 Task: Remove all "the complete" item "from checklist" "backlog".
Action: Mouse moved to (1079, 106)
Screenshot: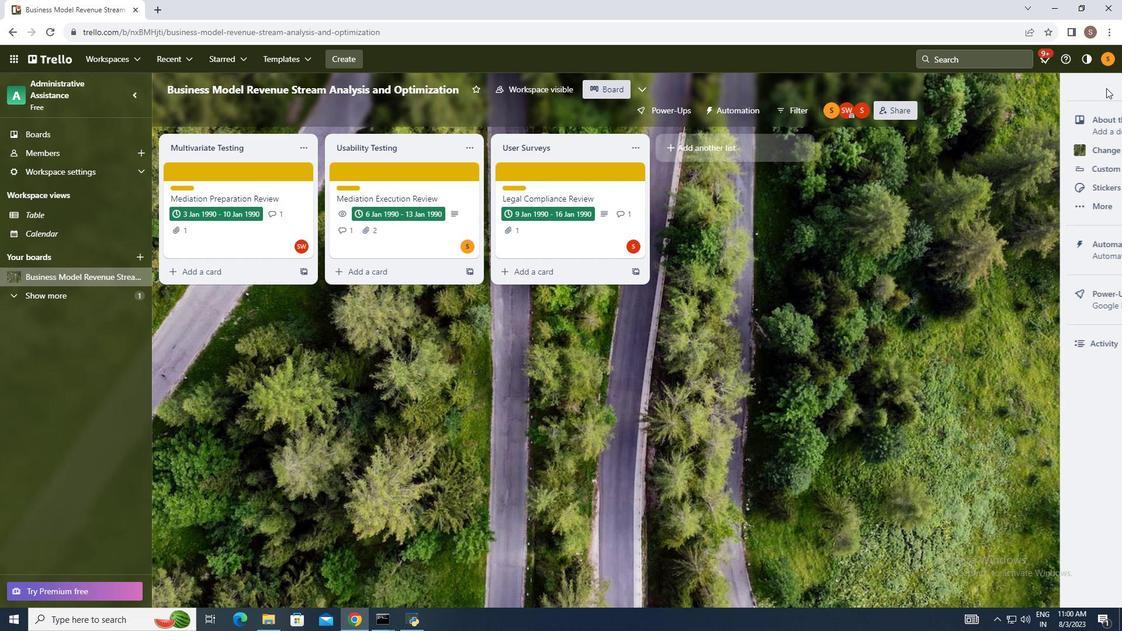 
Action: Mouse pressed left at (1079, 106)
Screenshot: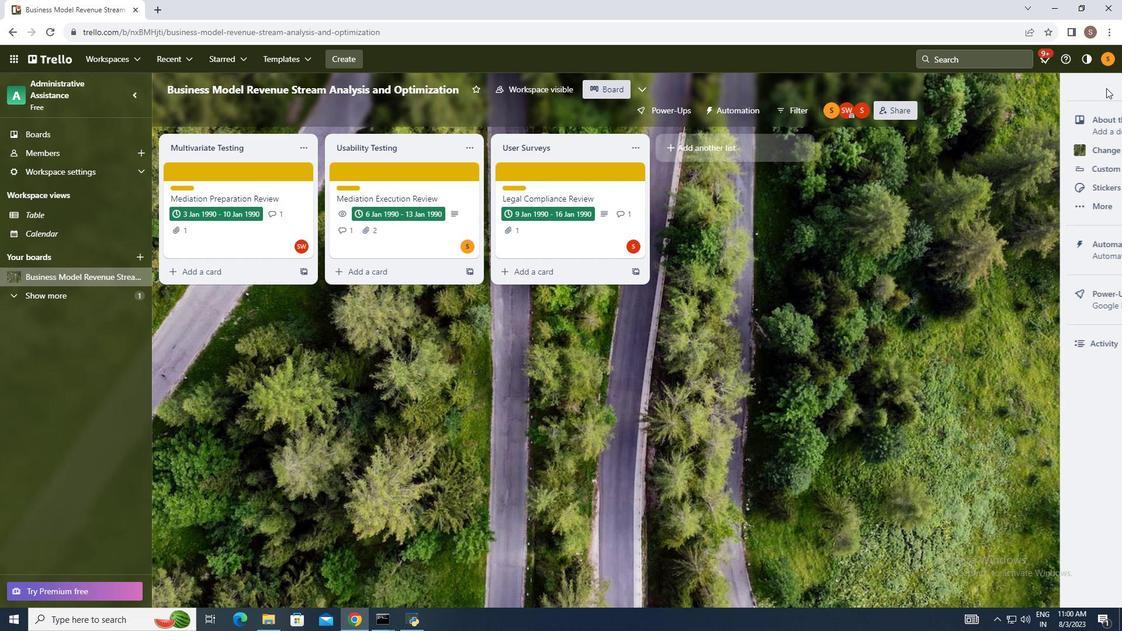 
Action: Mouse moved to (979, 253)
Screenshot: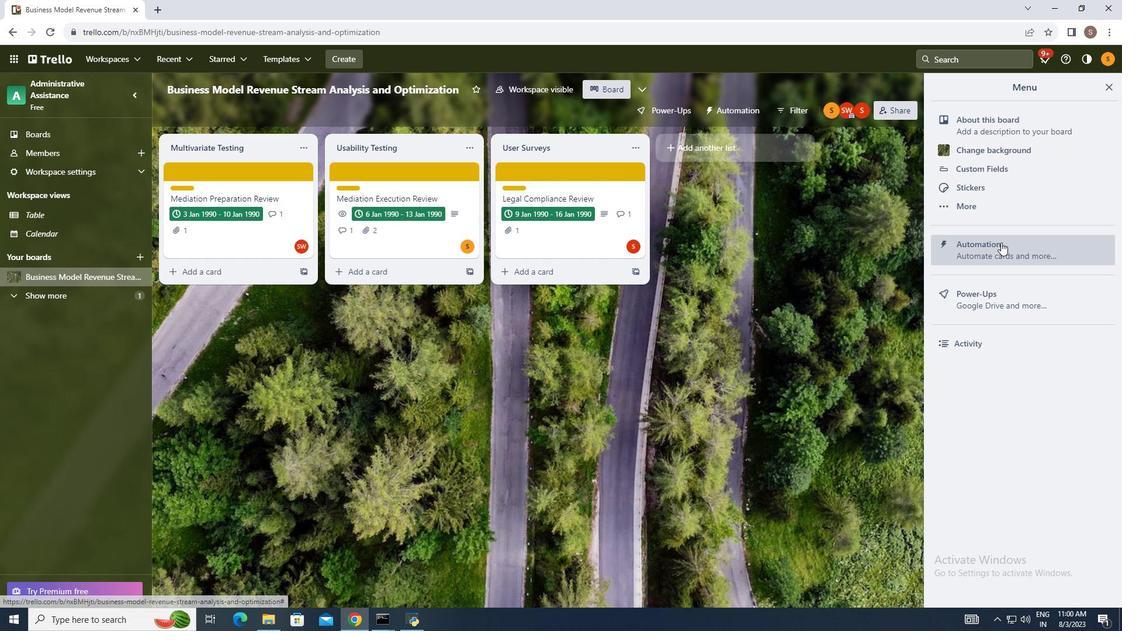 
Action: Mouse pressed left at (979, 253)
Screenshot: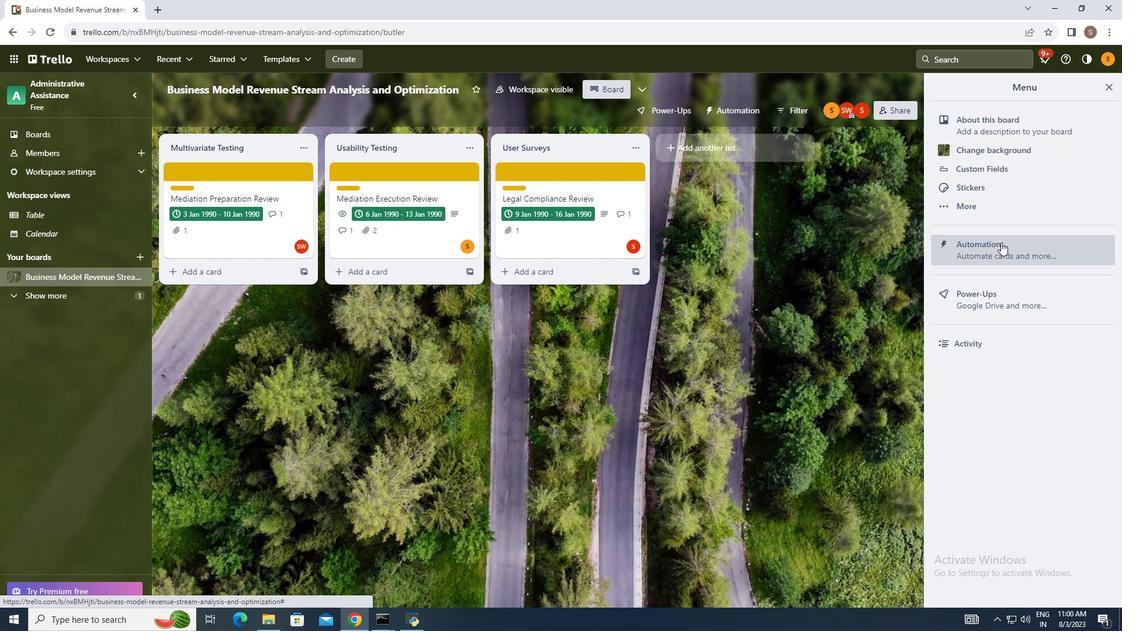 
Action: Mouse moved to (211, 314)
Screenshot: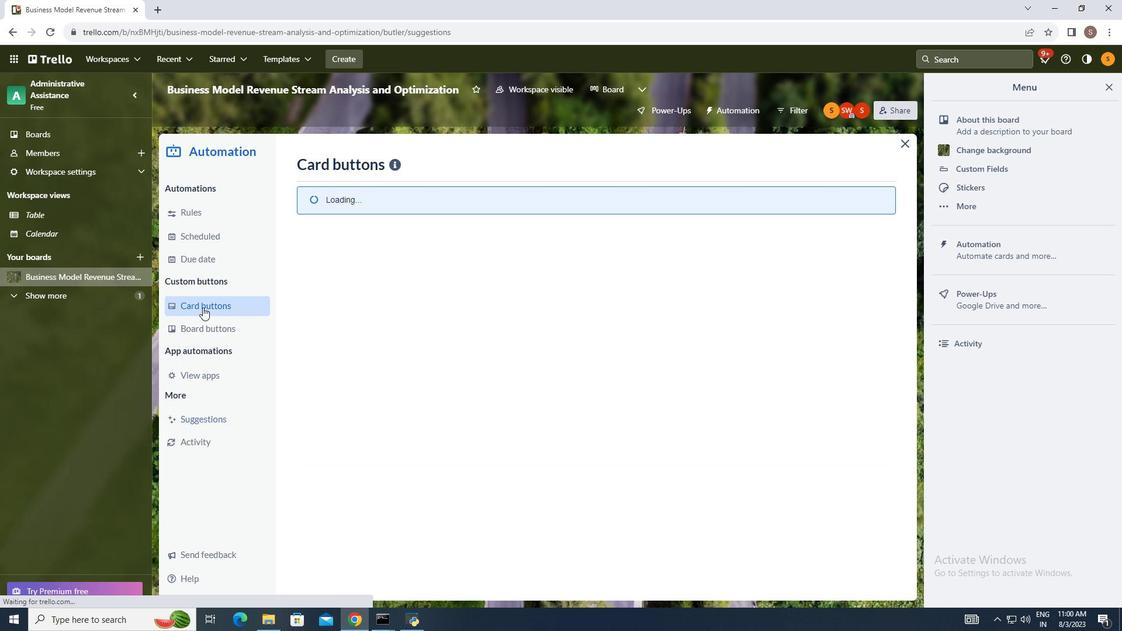 
Action: Mouse pressed left at (211, 314)
Screenshot: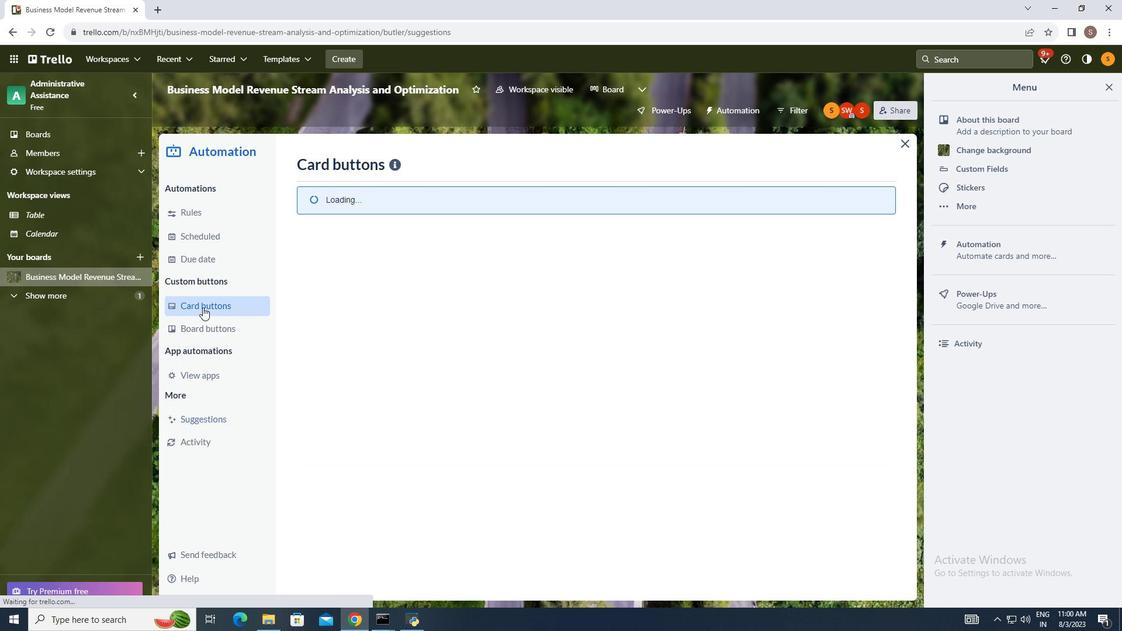 
Action: Mouse moved to (825, 180)
Screenshot: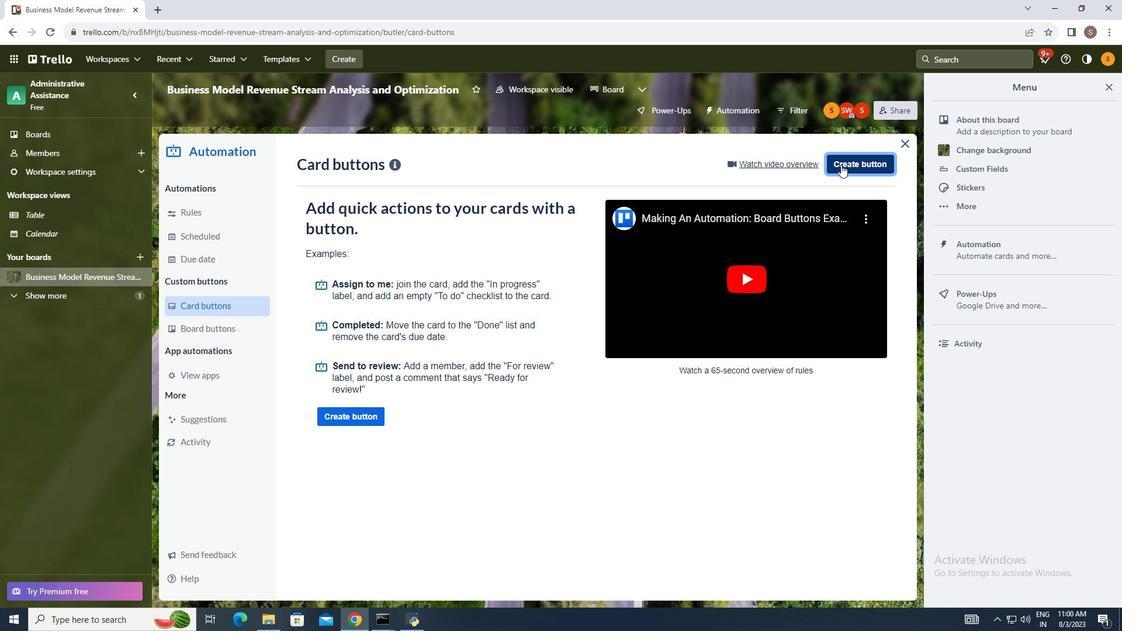 
Action: Mouse pressed left at (825, 180)
Screenshot: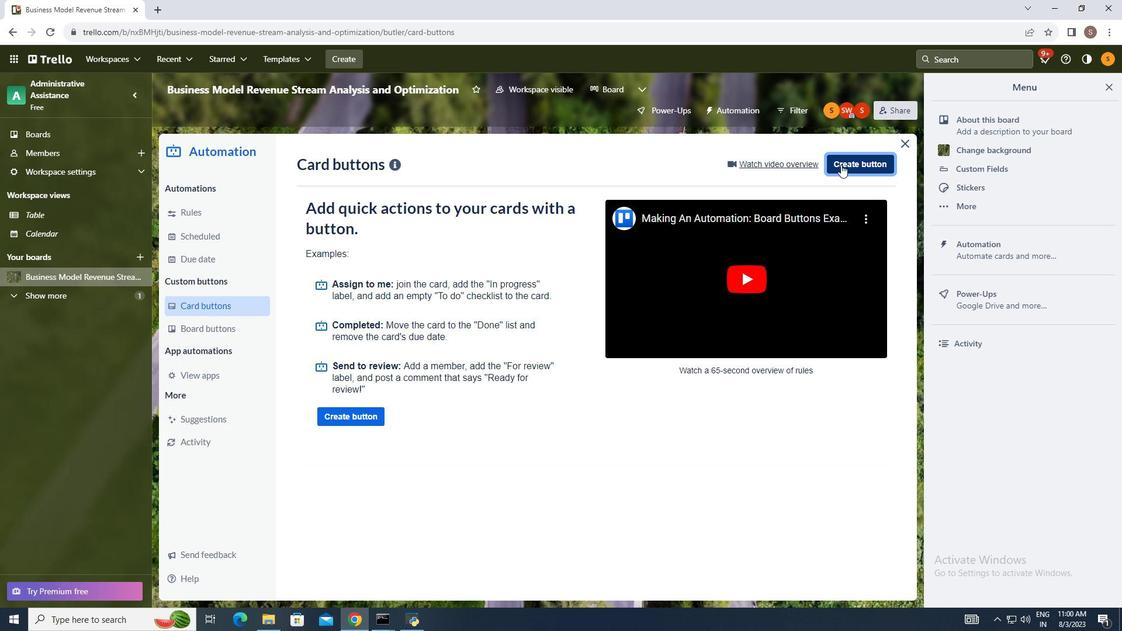 
Action: Mouse moved to (522, 329)
Screenshot: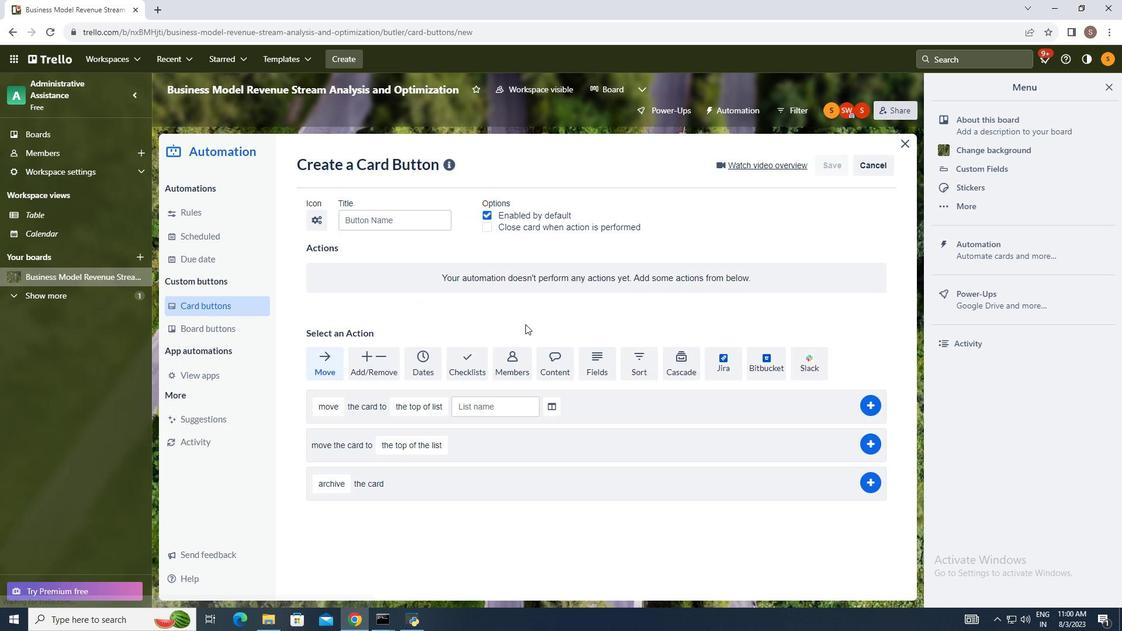 
Action: Mouse pressed left at (522, 329)
Screenshot: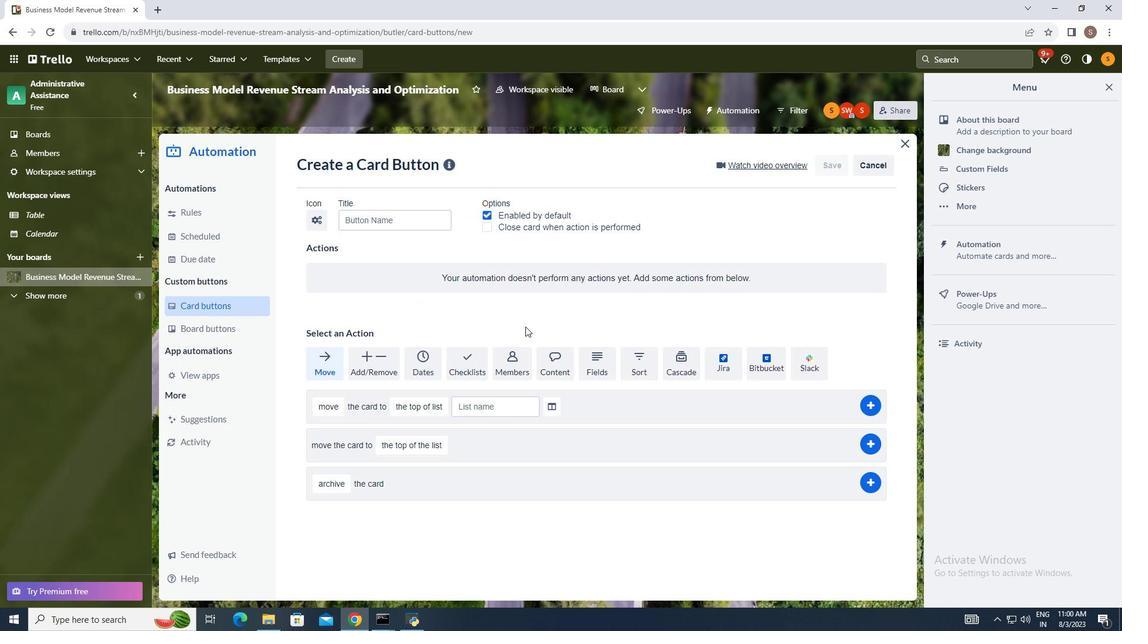 
Action: Mouse moved to (475, 368)
Screenshot: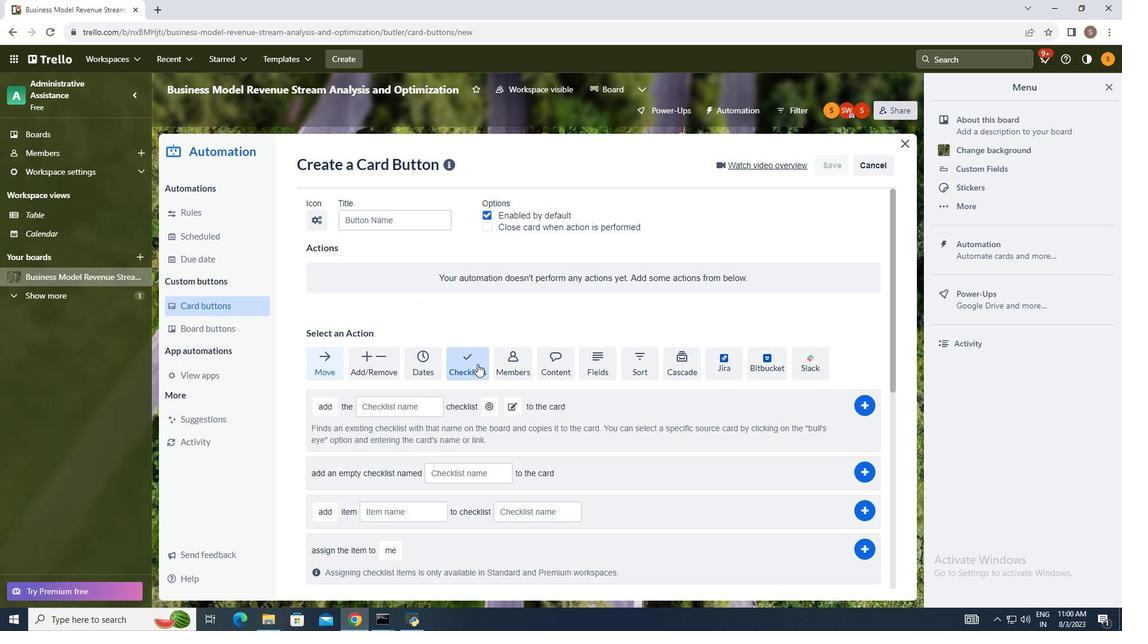 
Action: Mouse pressed left at (475, 368)
Screenshot: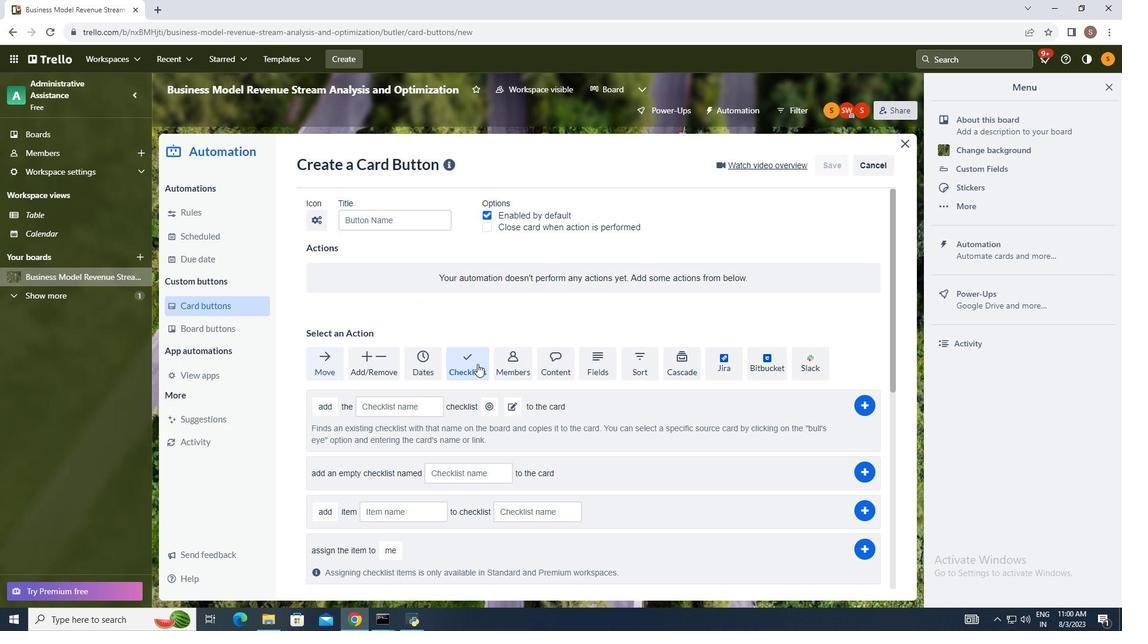 
Action: Mouse moved to (641, 446)
Screenshot: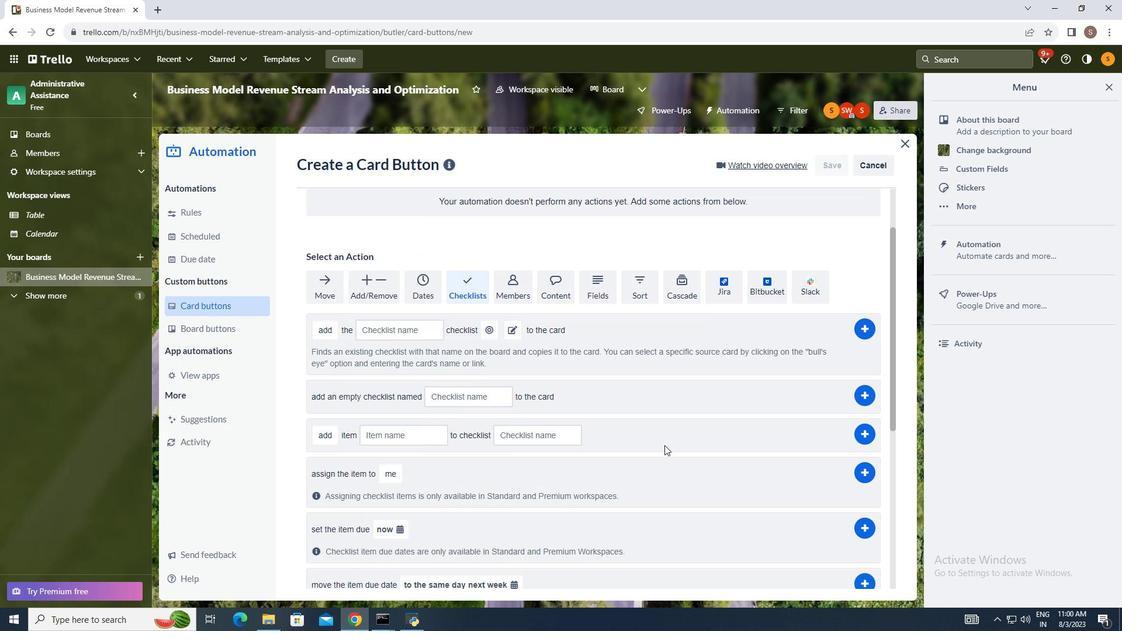 
Action: Mouse scrolled (641, 446) with delta (0, 0)
Screenshot: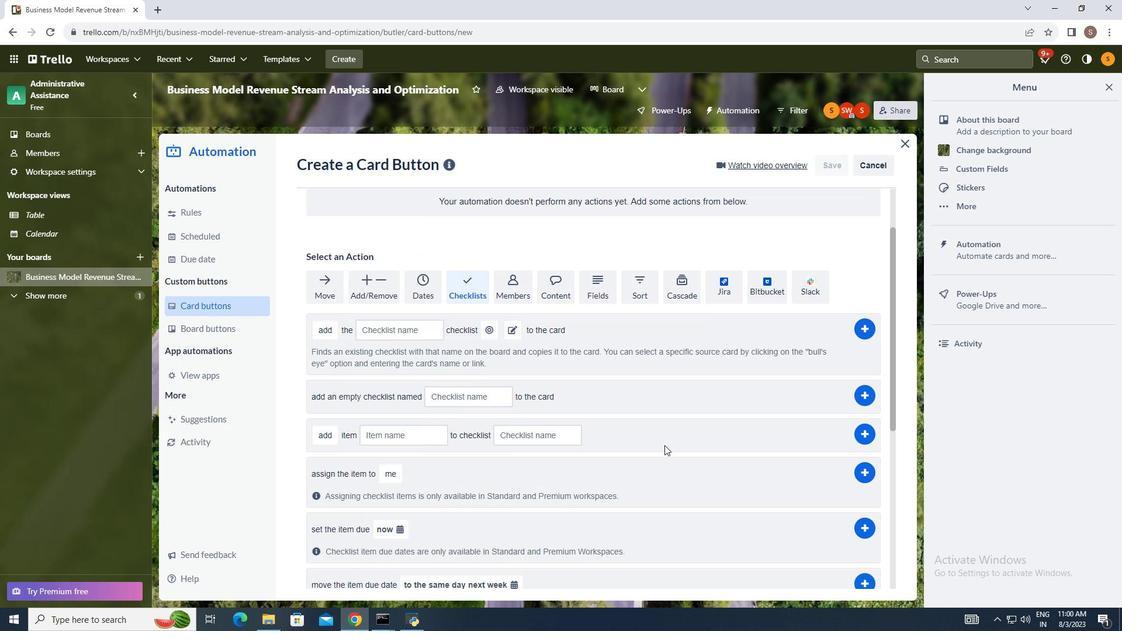 
Action: Mouse moved to (656, 444)
Screenshot: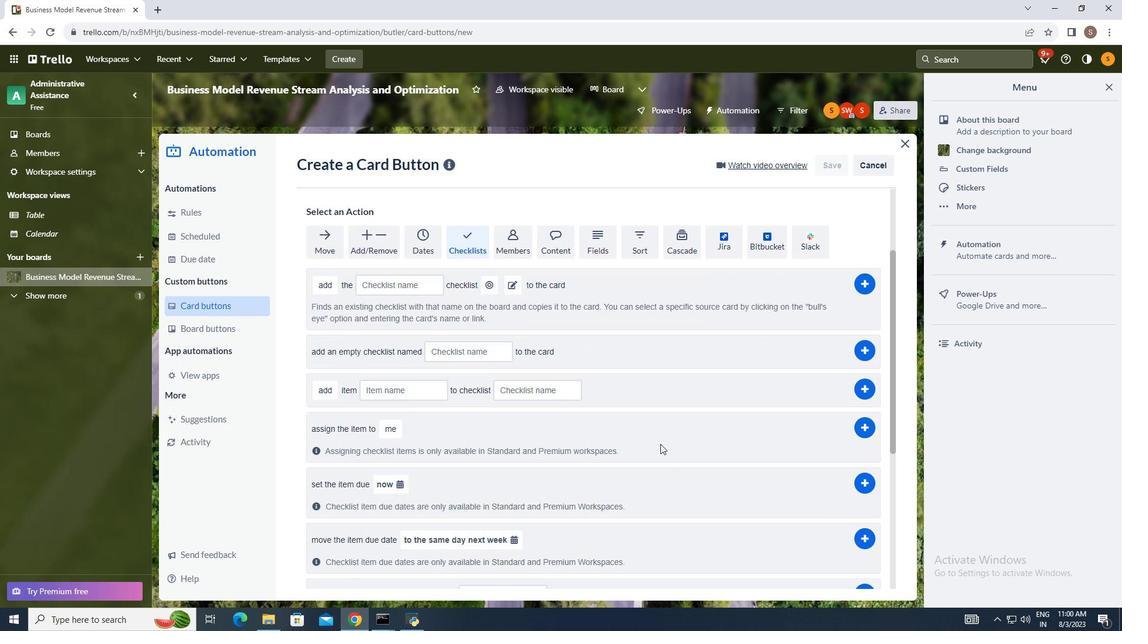 
Action: Mouse scrolled (656, 443) with delta (0, 0)
Screenshot: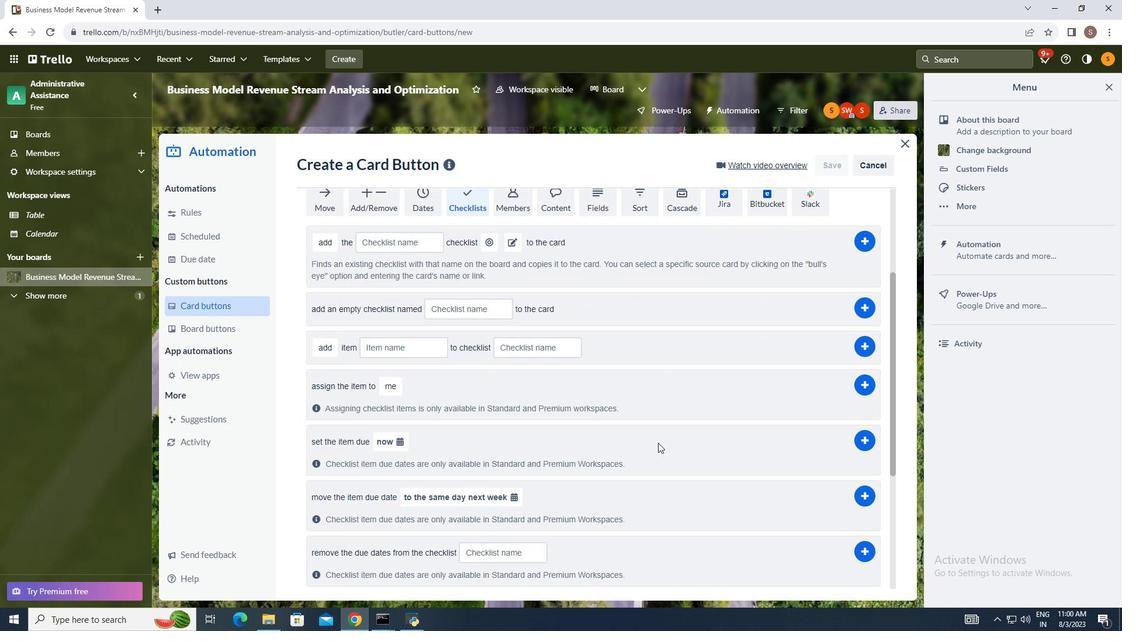 
Action: Mouse moved to (656, 444)
Screenshot: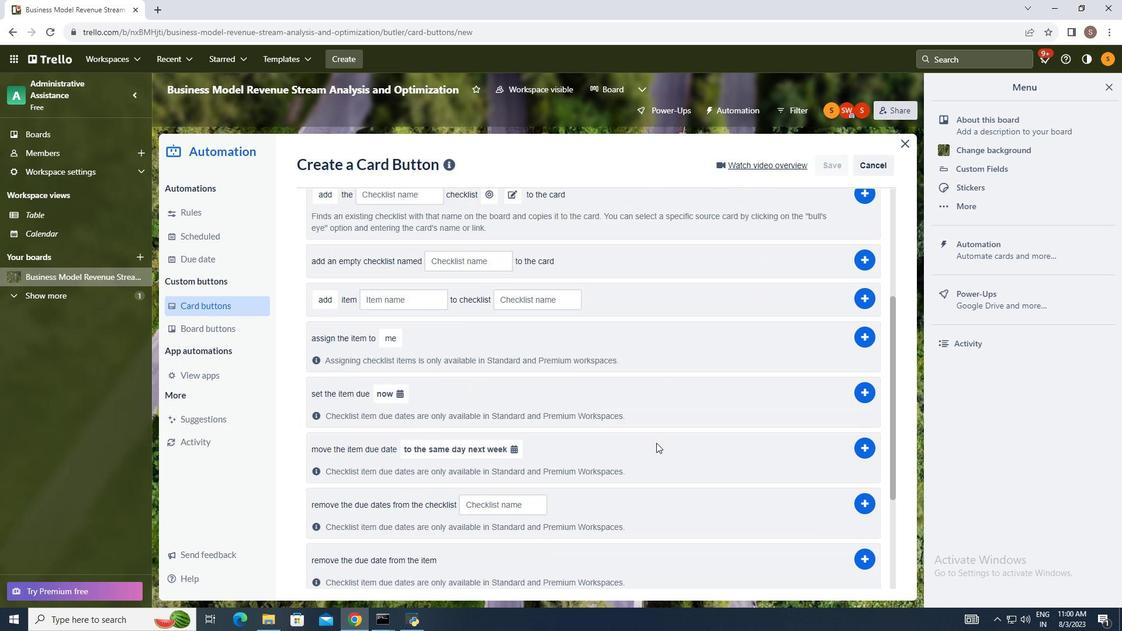 
Action: Mouse scrolled (656, 443) with delta (0, 0)
Screenshot: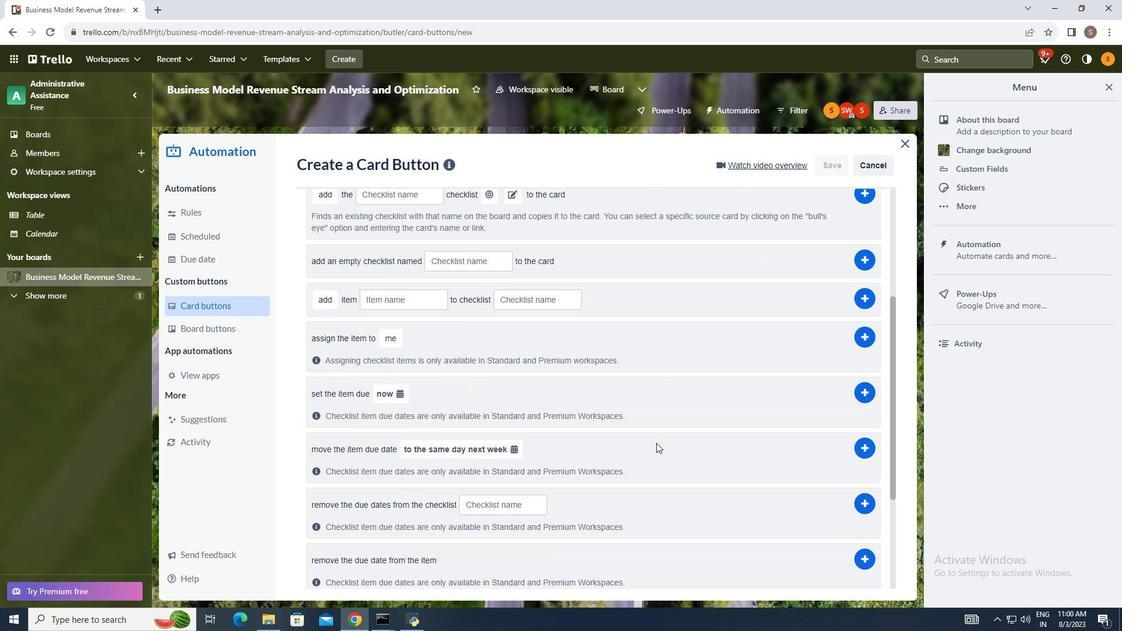 
Action: Mouse moved to (653, 443)
Screenshot: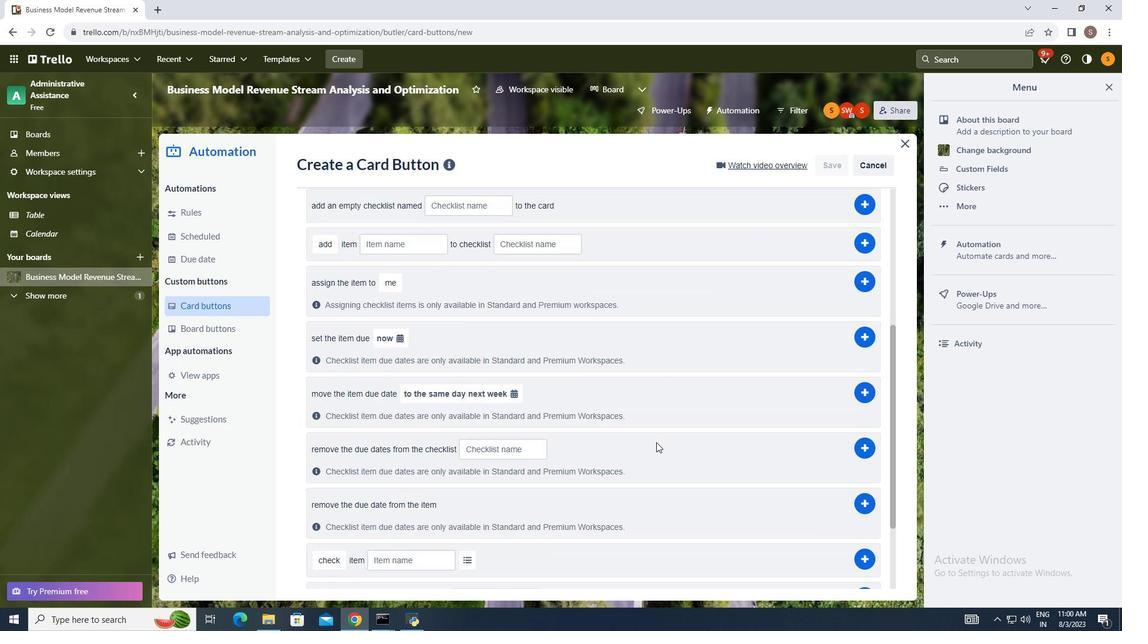 
Action: Mouse scrolled (653, 443) with delta (0, 0)
Screenshot: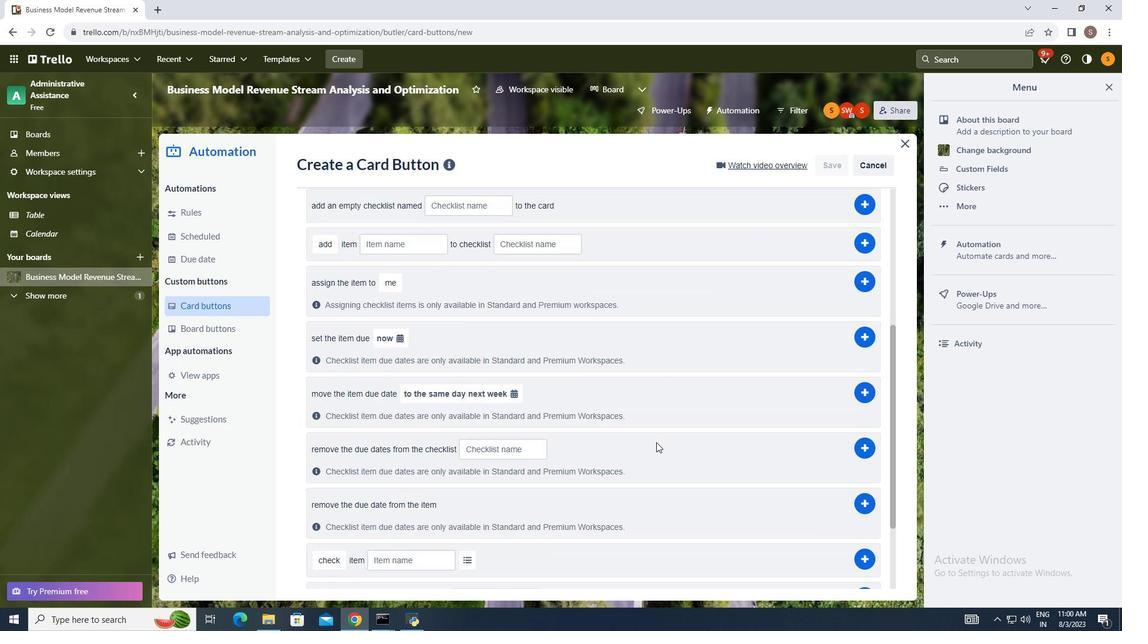 
Action: Mouse moved to (651, 443)
Screenshot: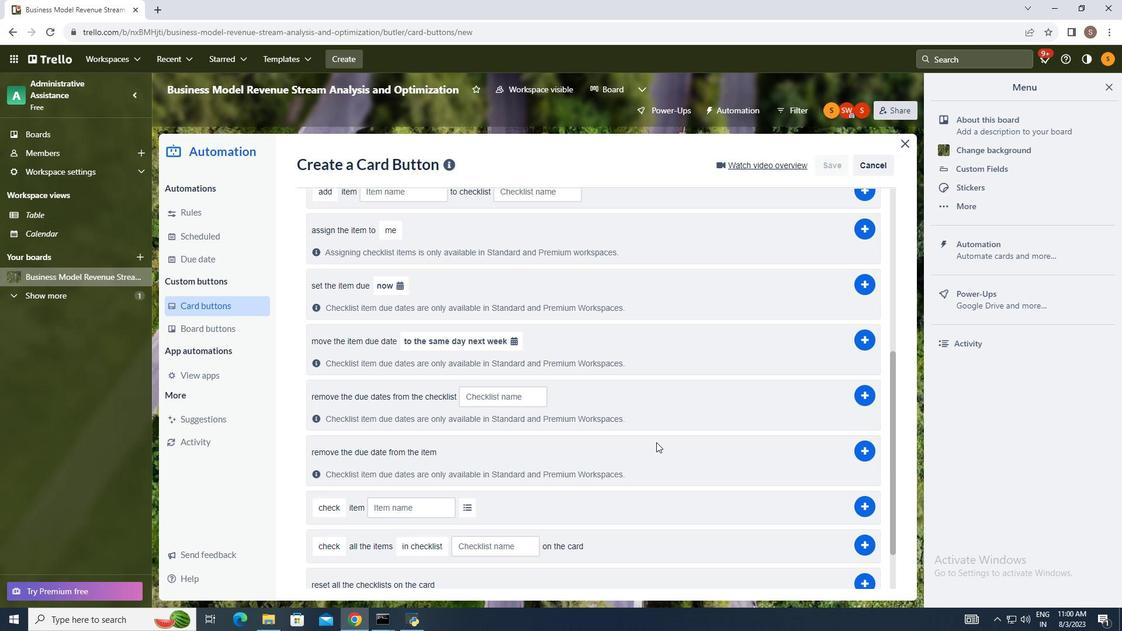 
Action: Mouse scrolled (651, 443) with delta (0, 0)
Screenshot: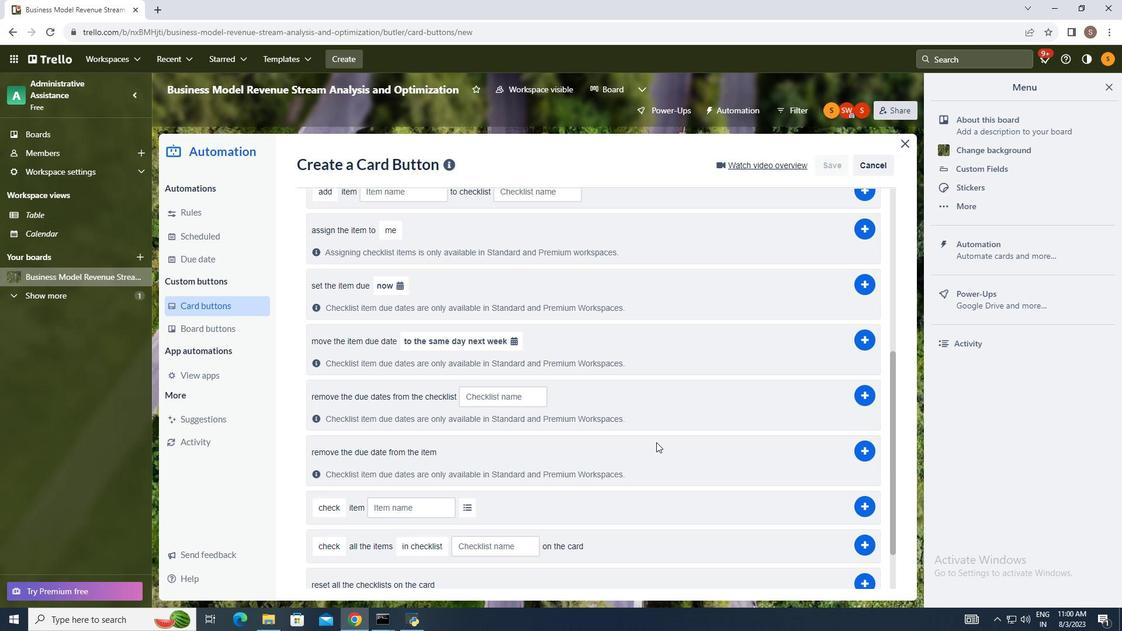 
Action: Mouse moved to (647, 442)
Screenshot: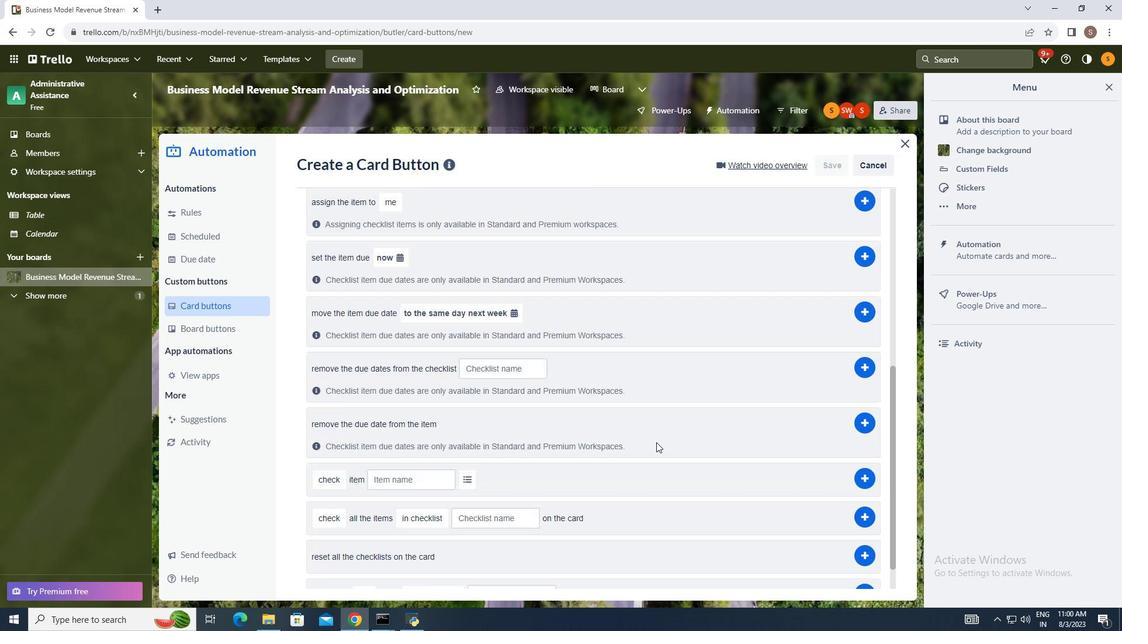 
Action: Mouse scrolled (647, 441) with delta (0, 0)
Screenshot: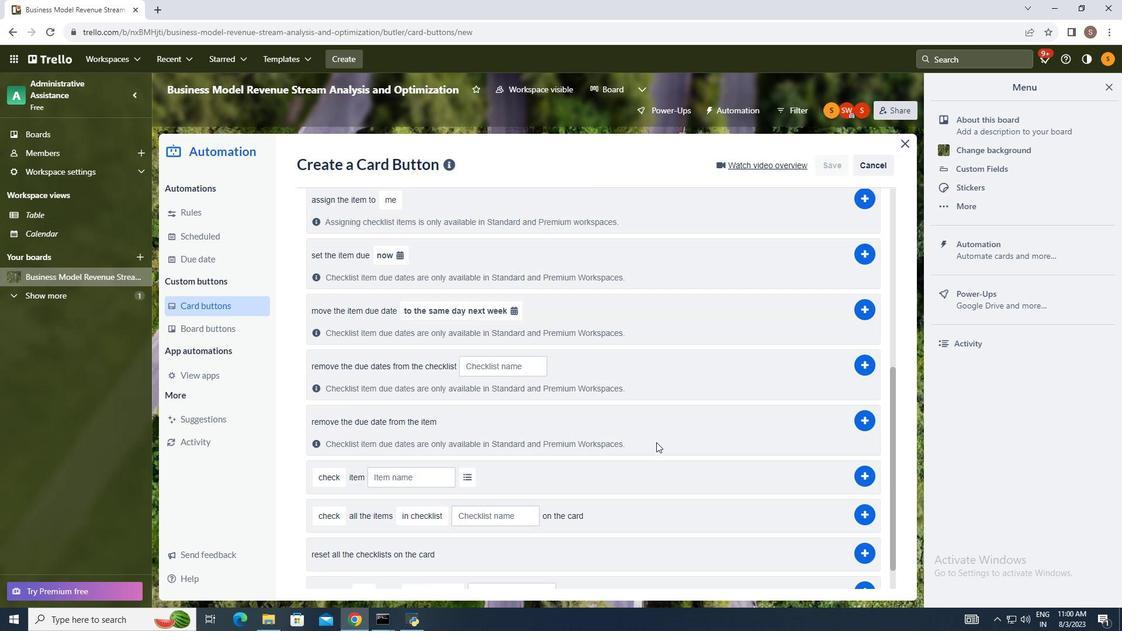 
Action: Mouse moved to (647, 441)
Screenshot: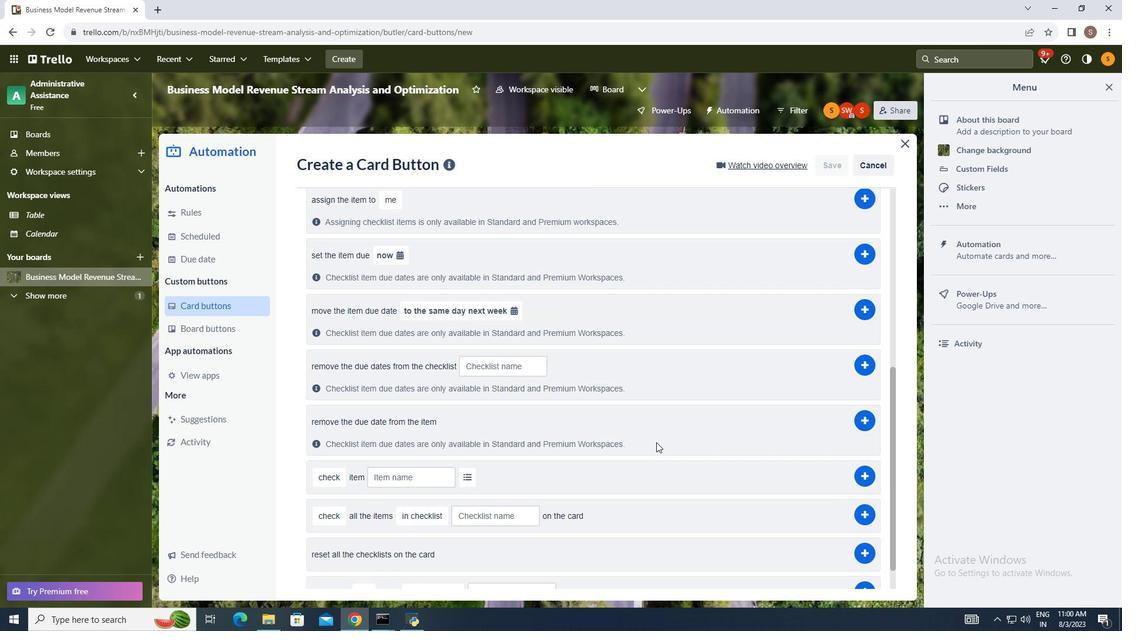 
Action: Mouse scrolled (647, 441) with delta (0, 0)
Screenshot: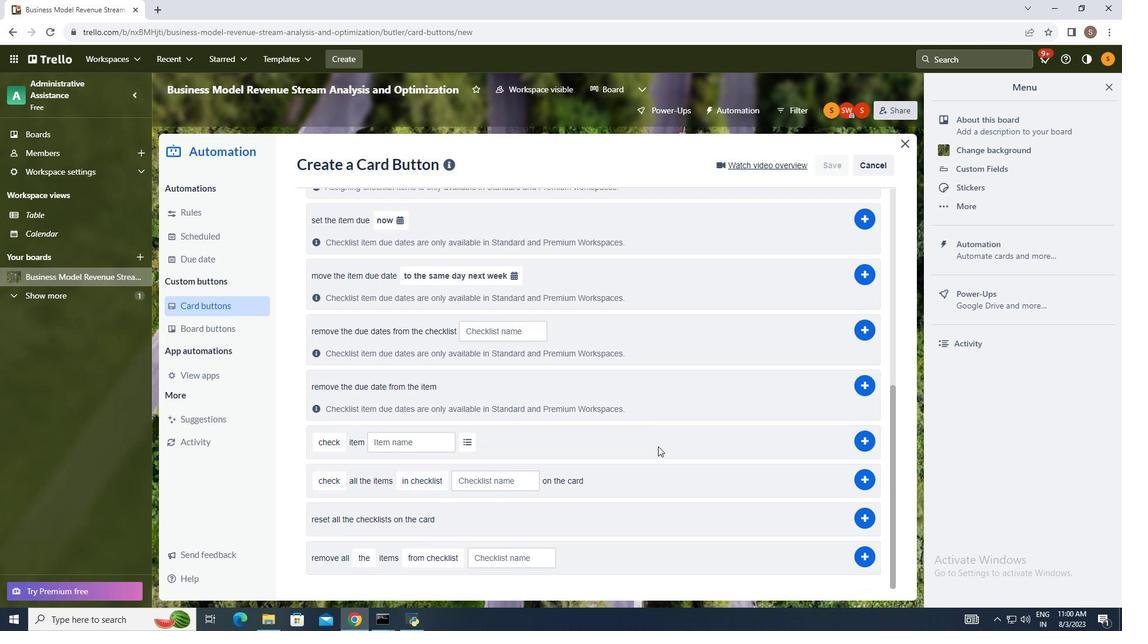 
Action: Mouse moved to (648, 443)
Screenshot: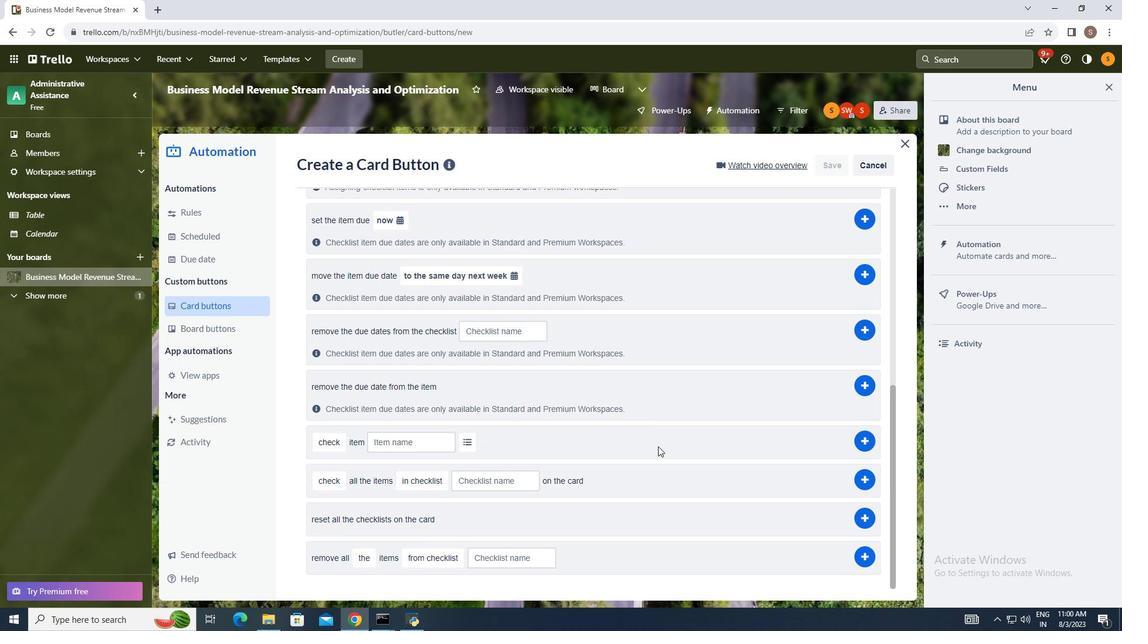 
Action: Mouse scrolled (648, 442) with delta (0, 0)
Screenshot: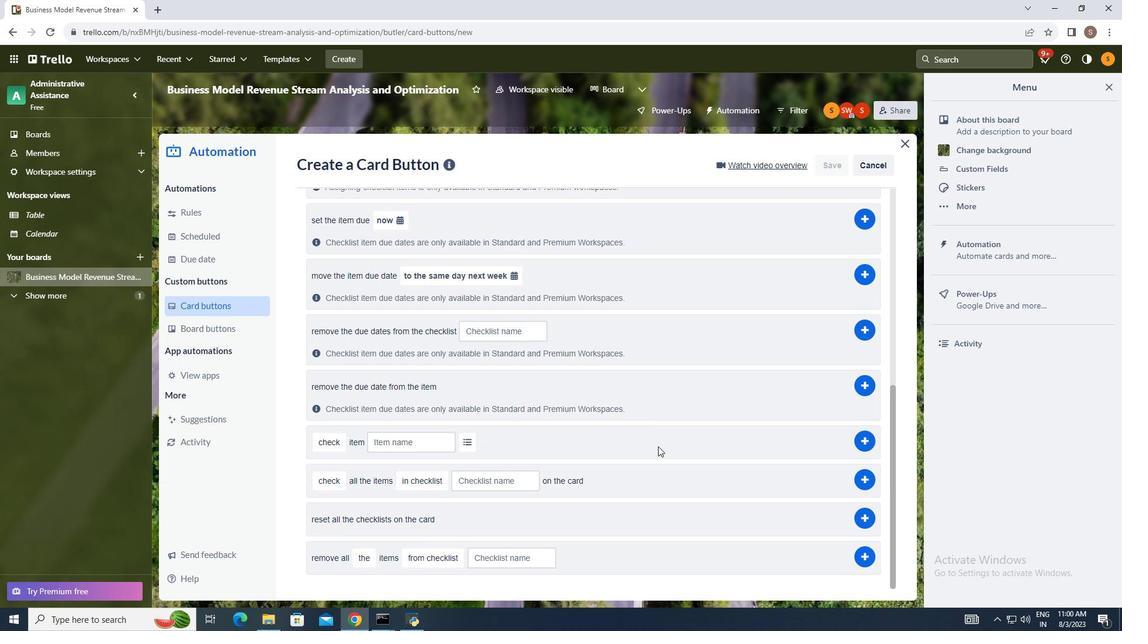 
Action: Mouse moved to (649, 445)
Screenshot: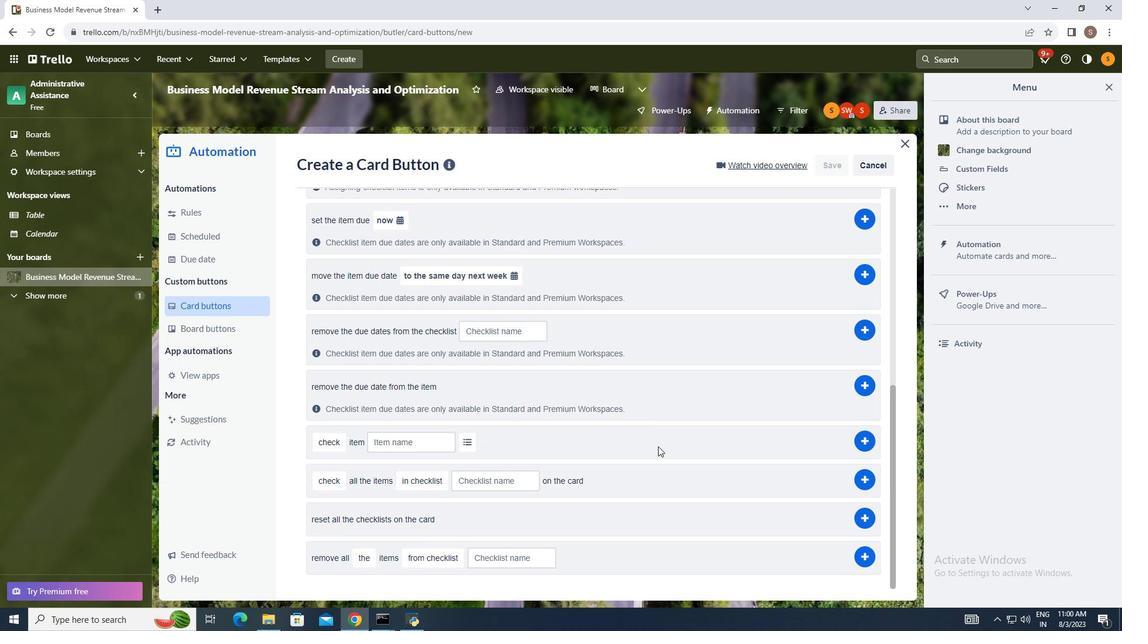 
Action: Mouse scrolled (648, 443) with delta (0, 0)
Screenshot: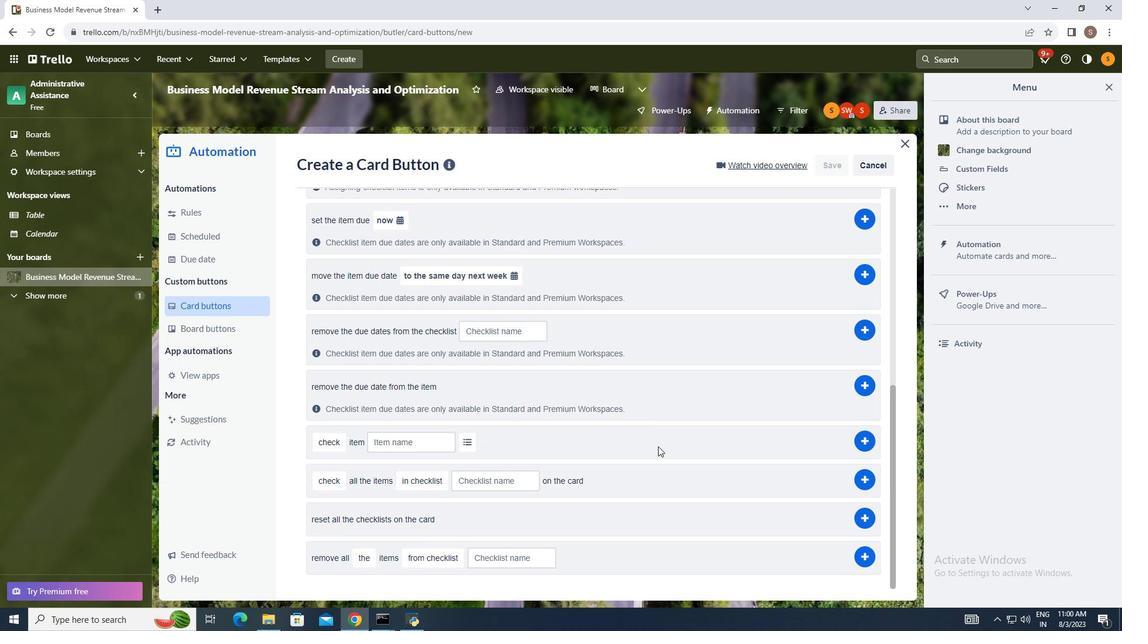 
Action: Mouse moved to (649, 447)
Screenshot: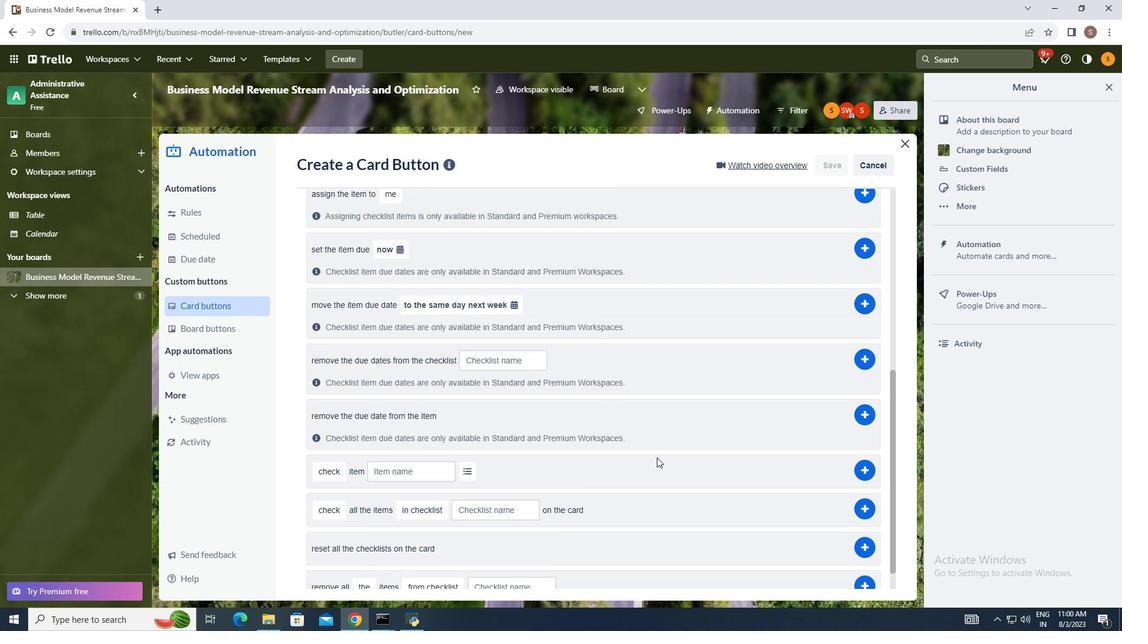 
Action: Mouse scrolled (649, 447) with delta (0, 0)
Screenshot: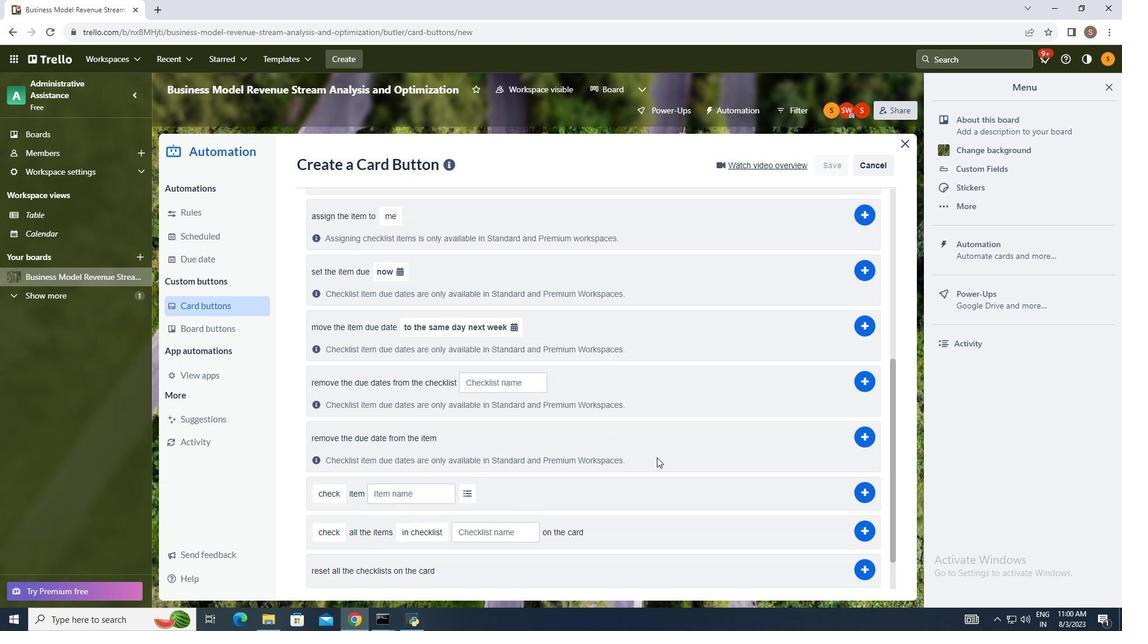 
Action: Mouse moved to (649, 450)
Screenshot: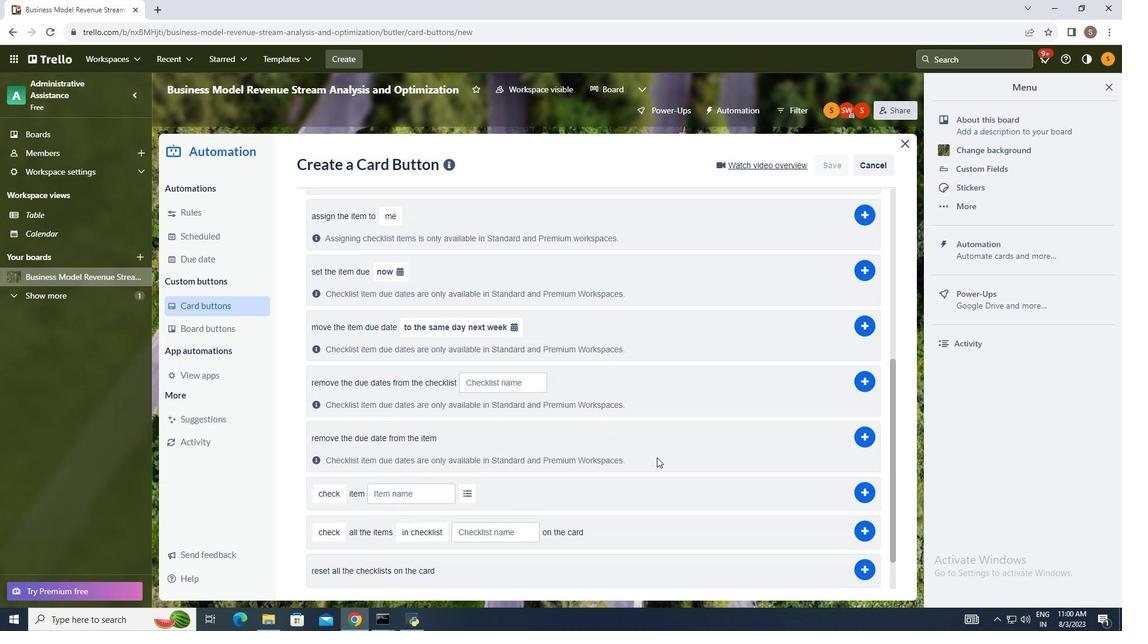 
Action: Mouse scrolled (649, 449) with delta (0, 0)
Screenshot: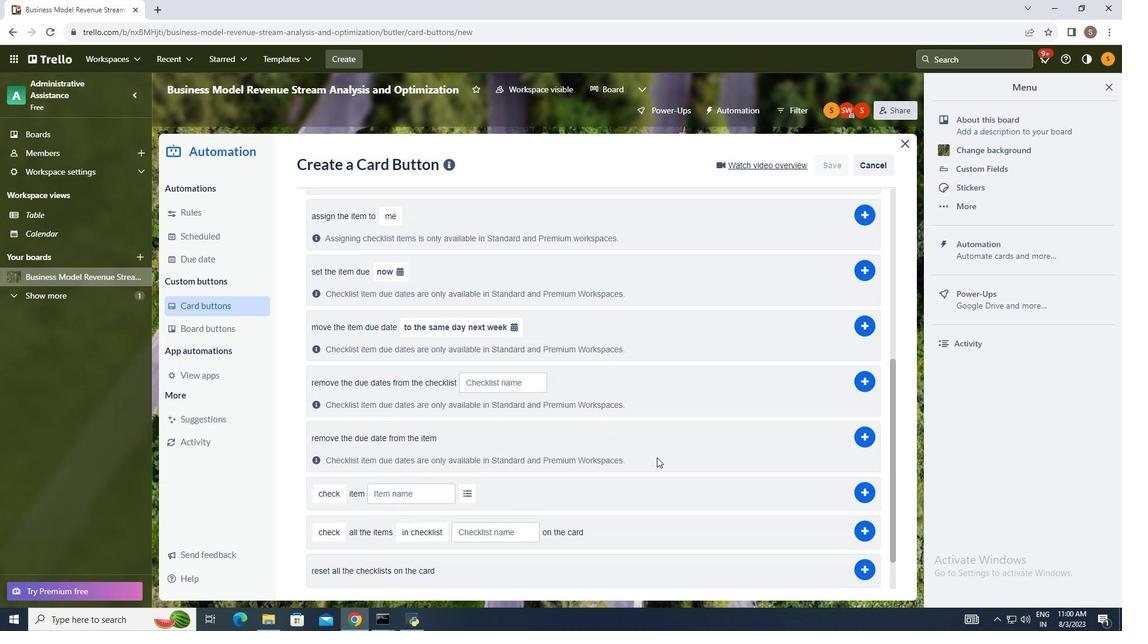 
Action: Mouse moved to (648, 453)
Screenshot: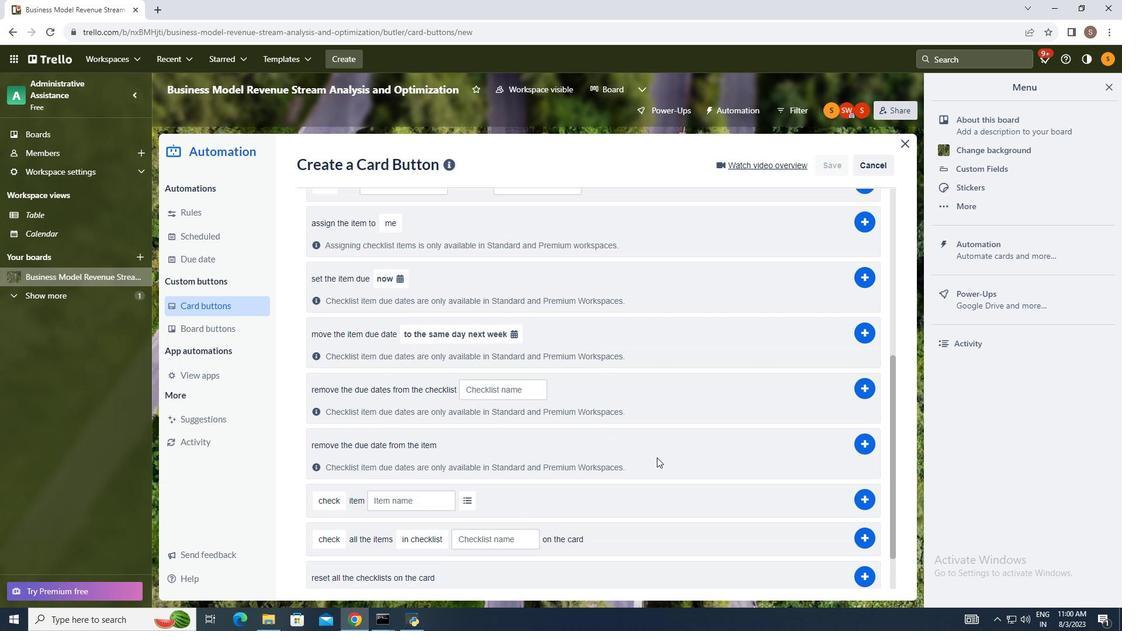 
Action: Mouse scrolled (648, 454) with delta (0, 0)
Screenshot: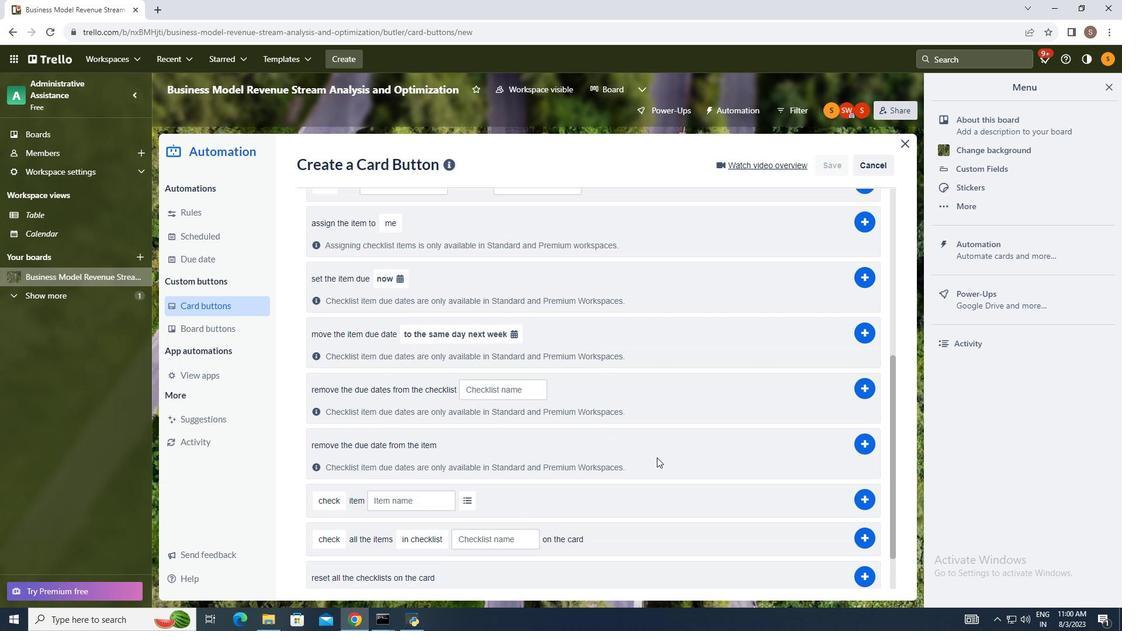 
Action: Mouse moved to (646, 471)
Screenshot: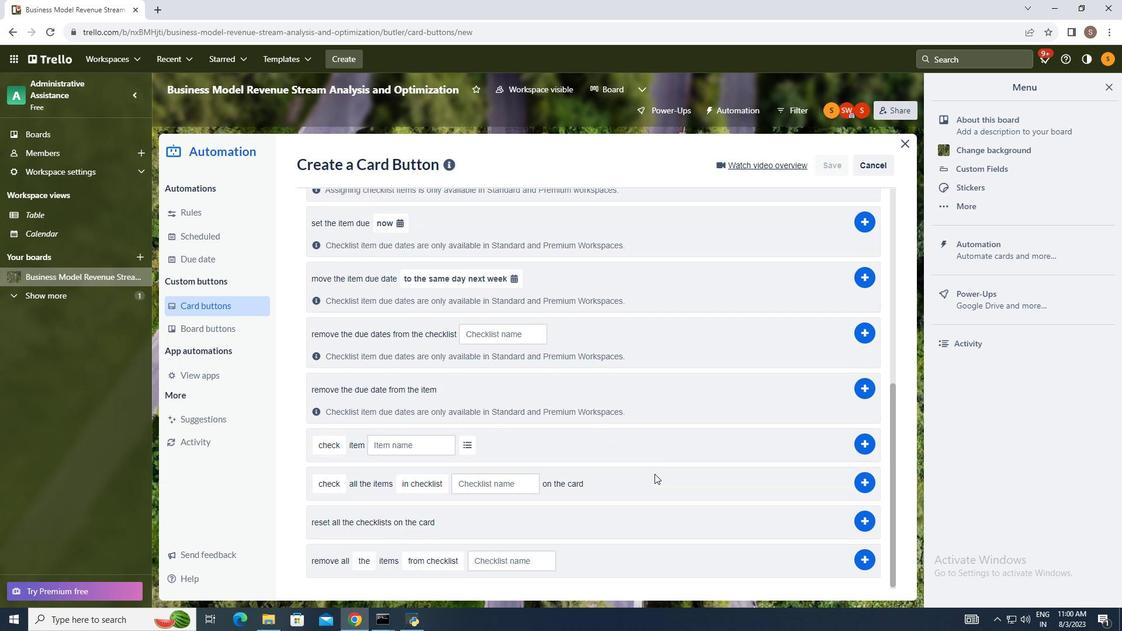 
Action: Mouse scrolled (646, 471) with delta (0, 0)
Screenshot: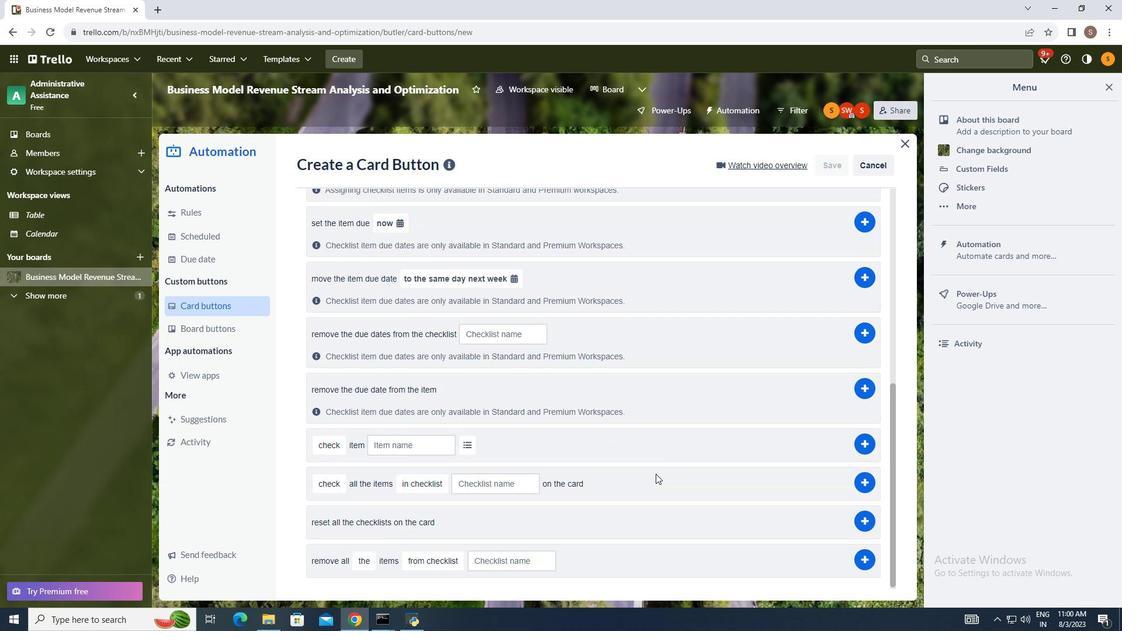 
Action: Mouse moved to (646, 471)
Screenshot: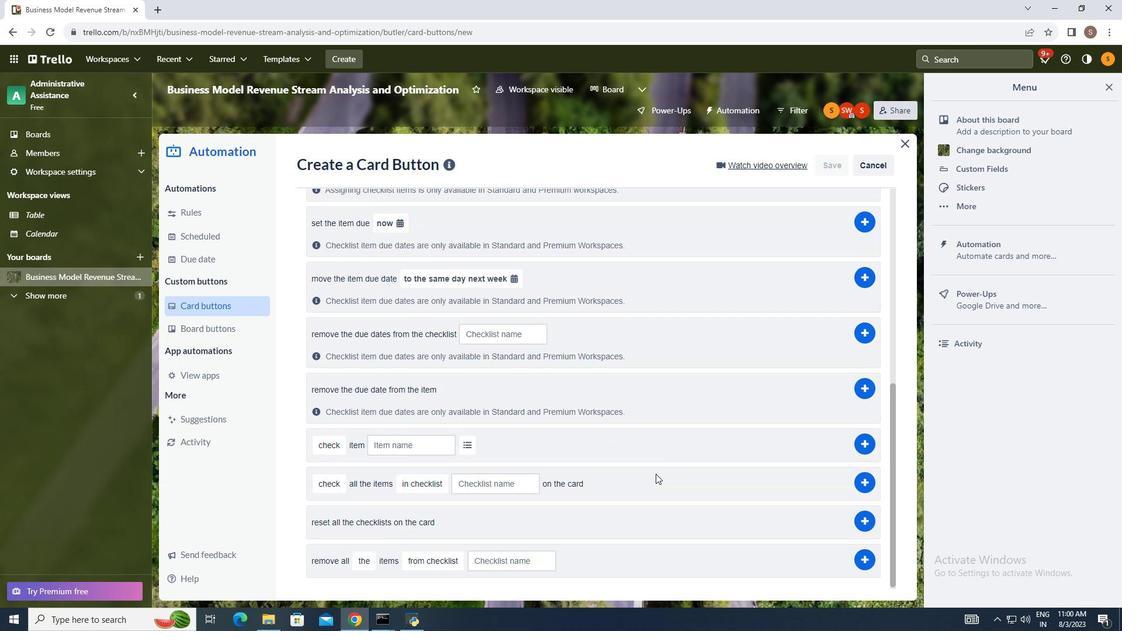 
Action: Mouse scrolled (646, 471) with delta (0, 0)
Screenshot: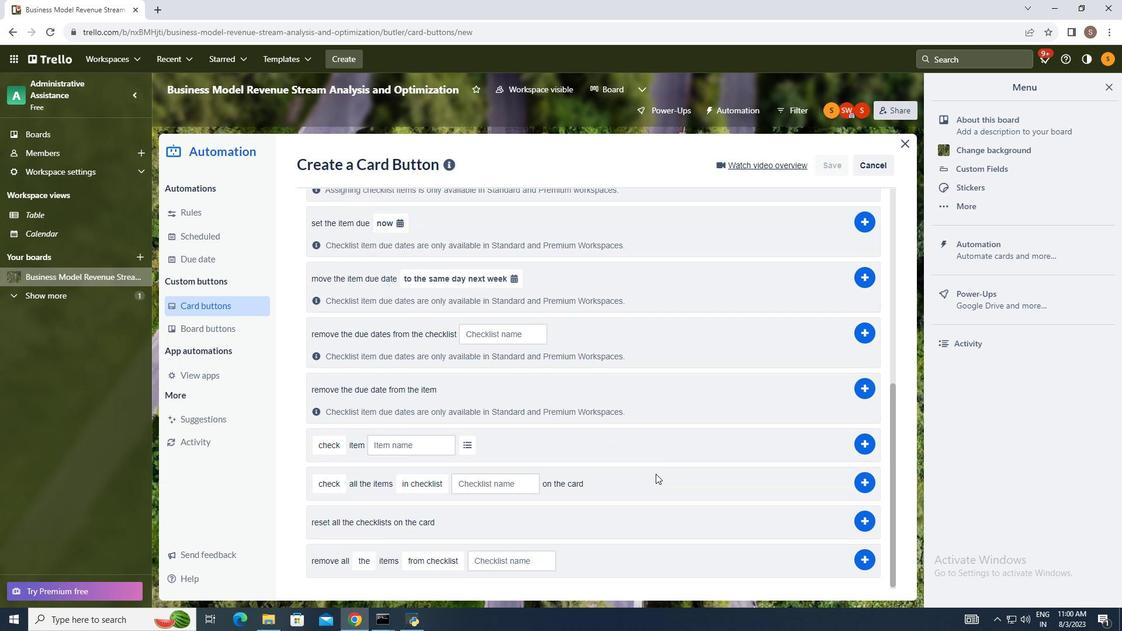 
Action: Mouse scrolled (646, 471) with delta (0, 0)
Screenshot: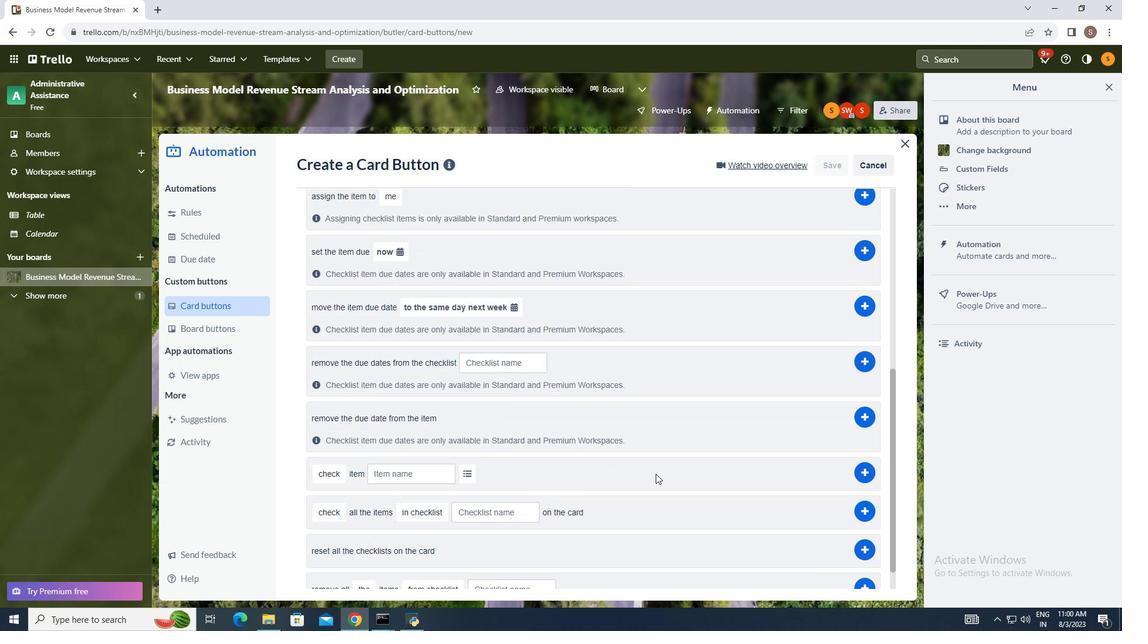 
Action: Mouse scrolled (646, 471) with delta (0, 0)
Screenshot: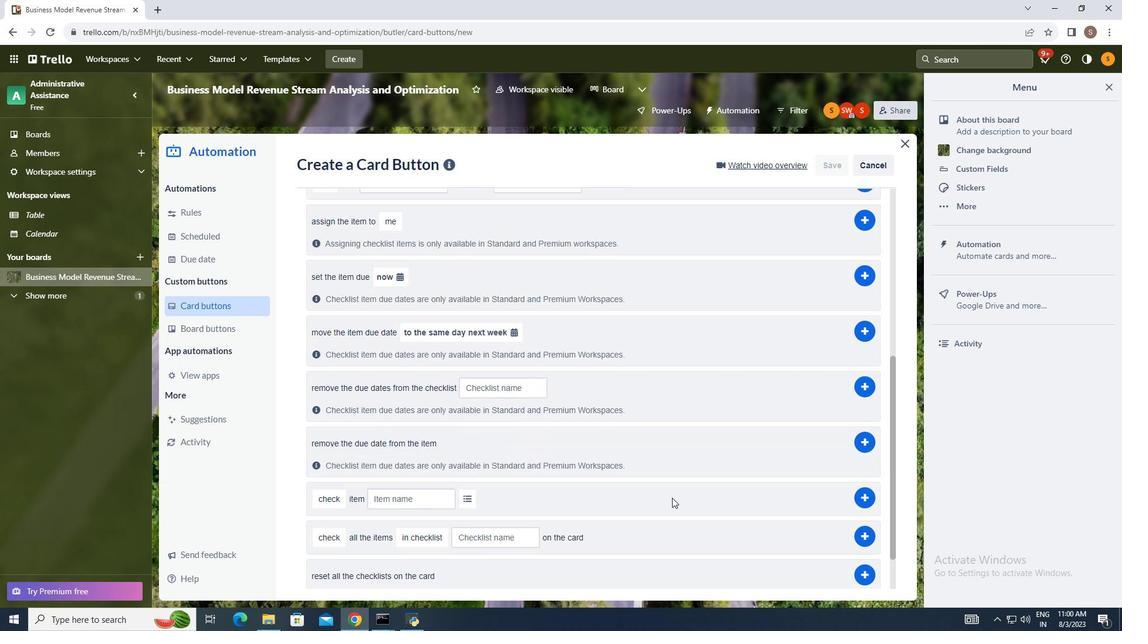 
Action: Mouse moved to (633, 533)
Screenshot: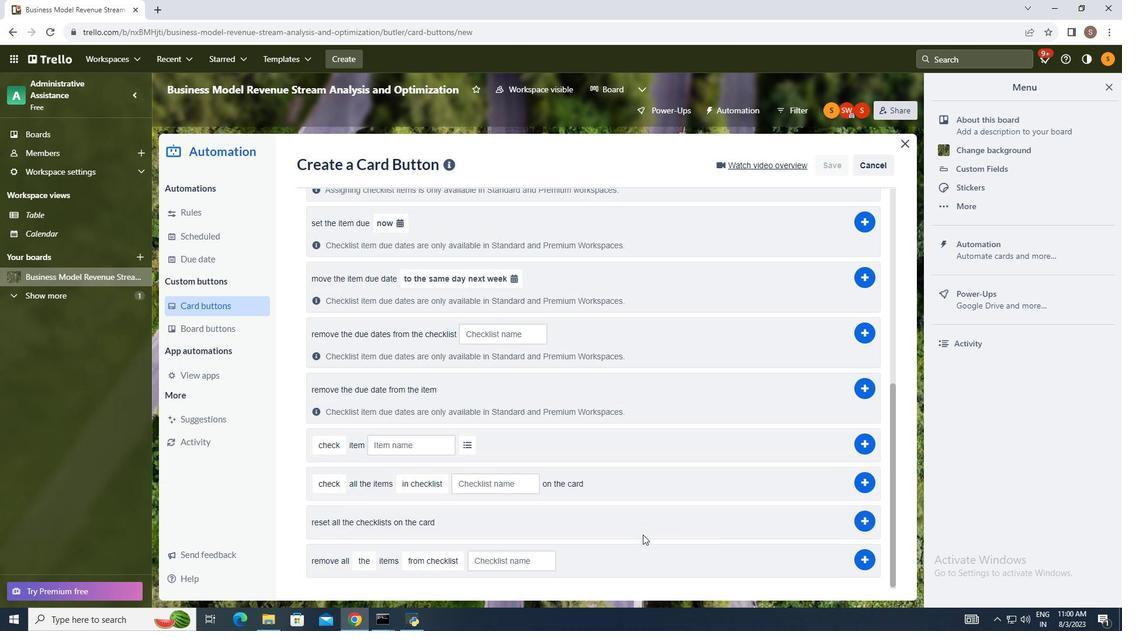 
Action: Mouse scrolled (633, 532) with delta (0, 0)
Screenshot: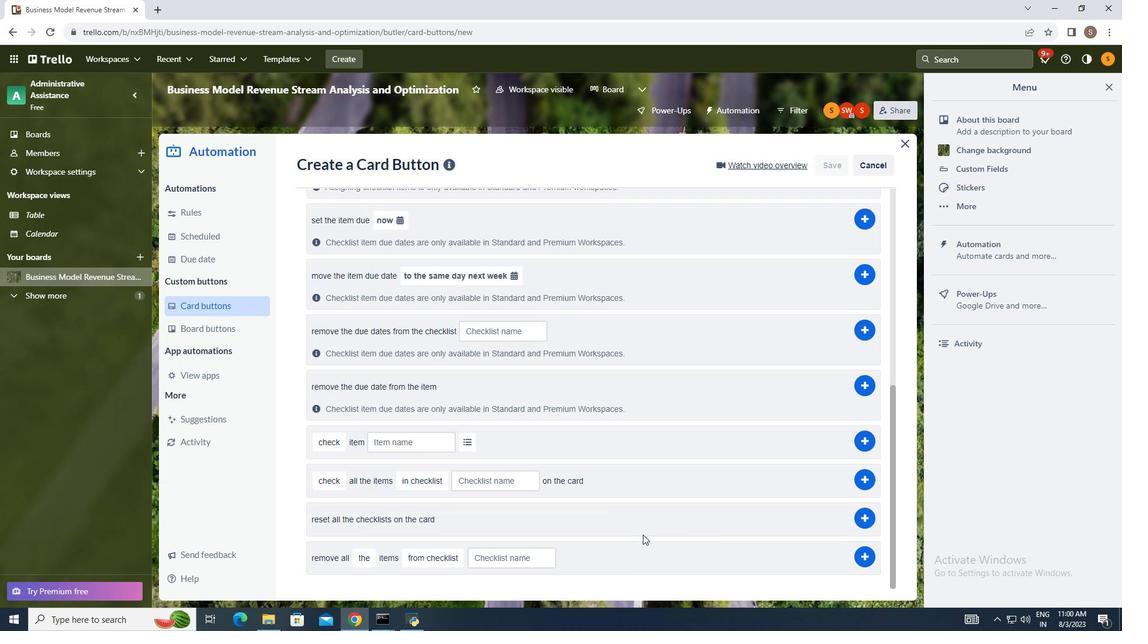 
Action: Mouse moved to (634, 532)
Screenshot: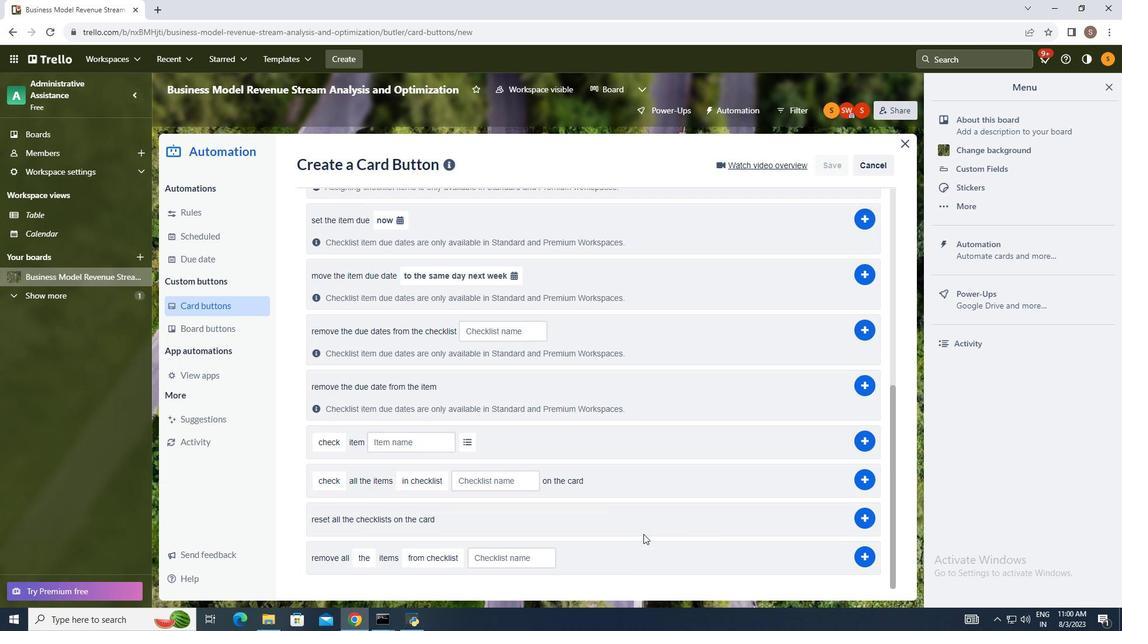 
Action: Mouse scrolled (634, 531) with delta (0, 0)
Screenshot: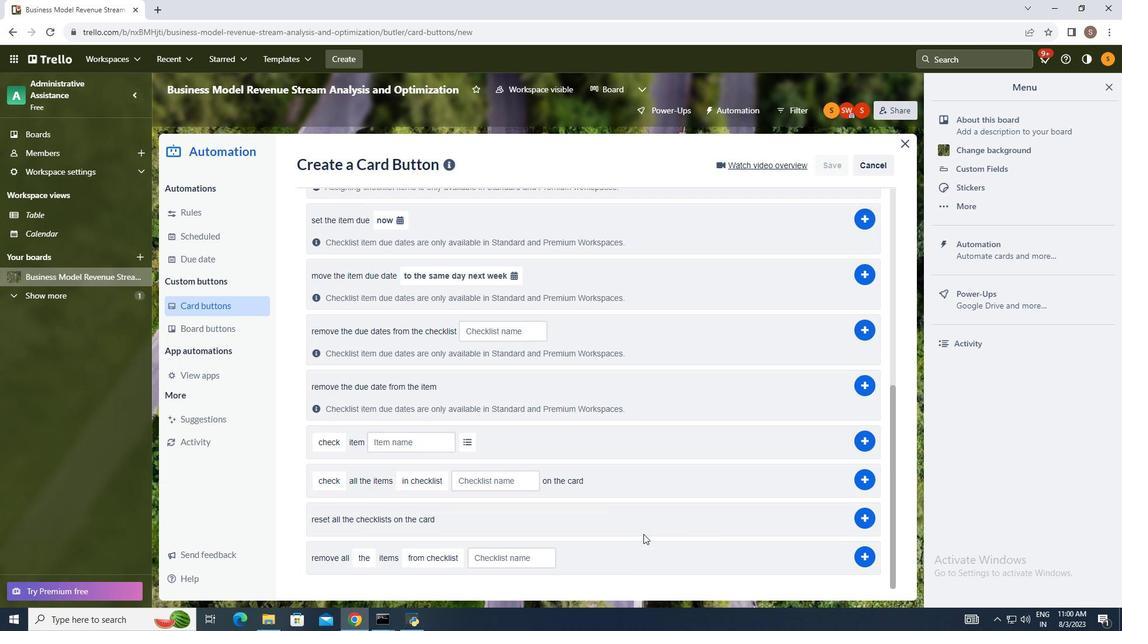 
Action: Mouse moved to (634, 531)
Screenshot: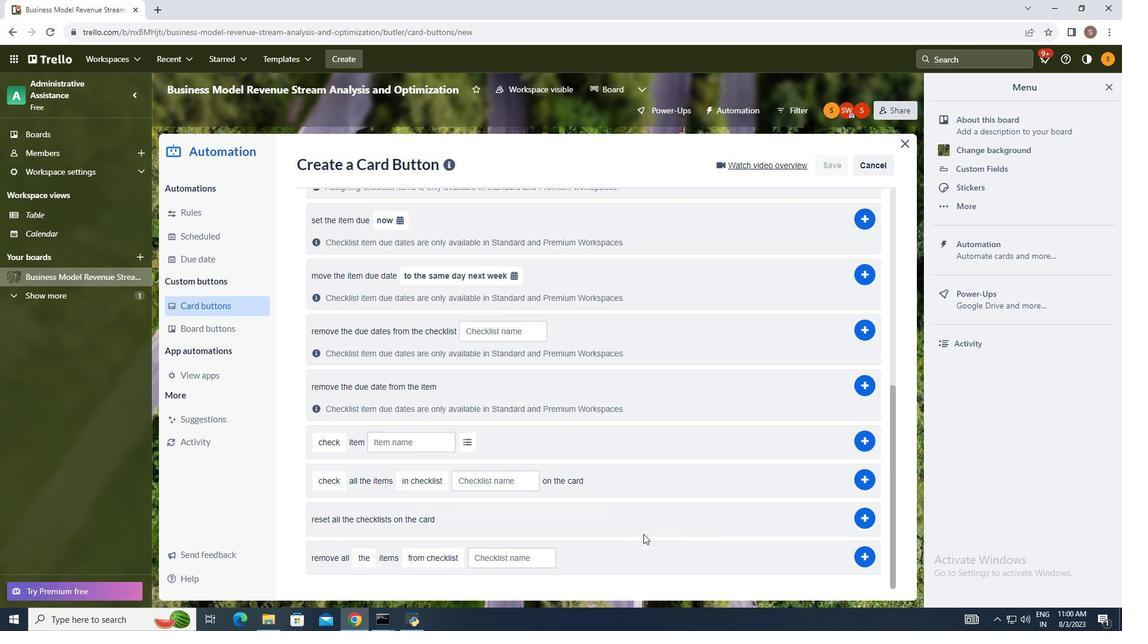
Action: Mouse scrolled (634, 530) with delta (0, 0)
Screenshot: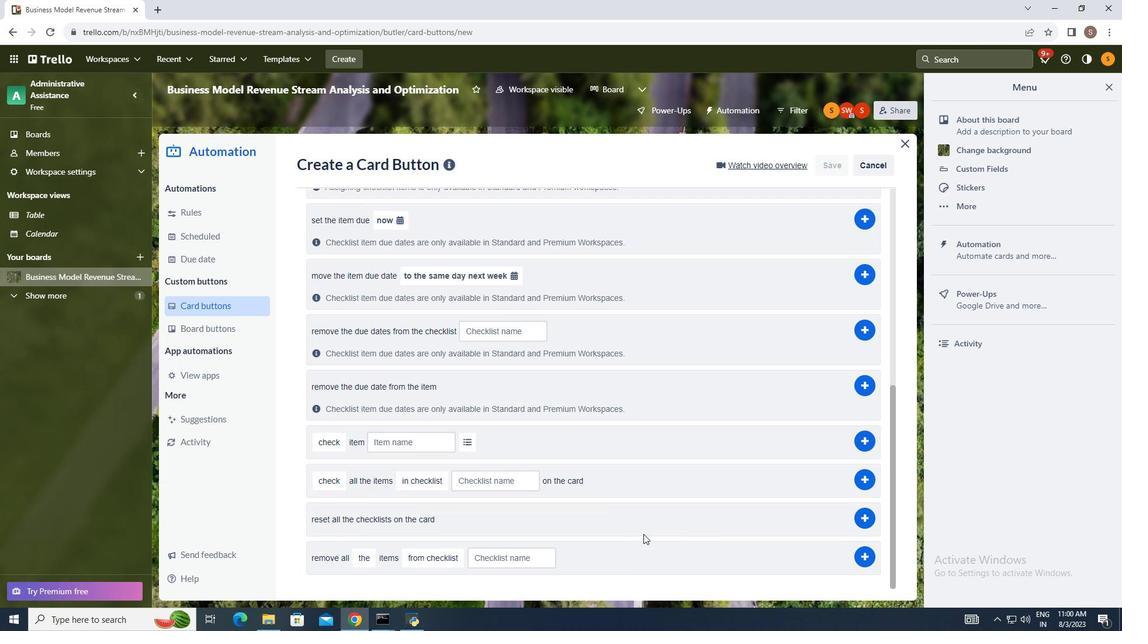 
Action: Mouse moved to (634, 530)
Screenshot: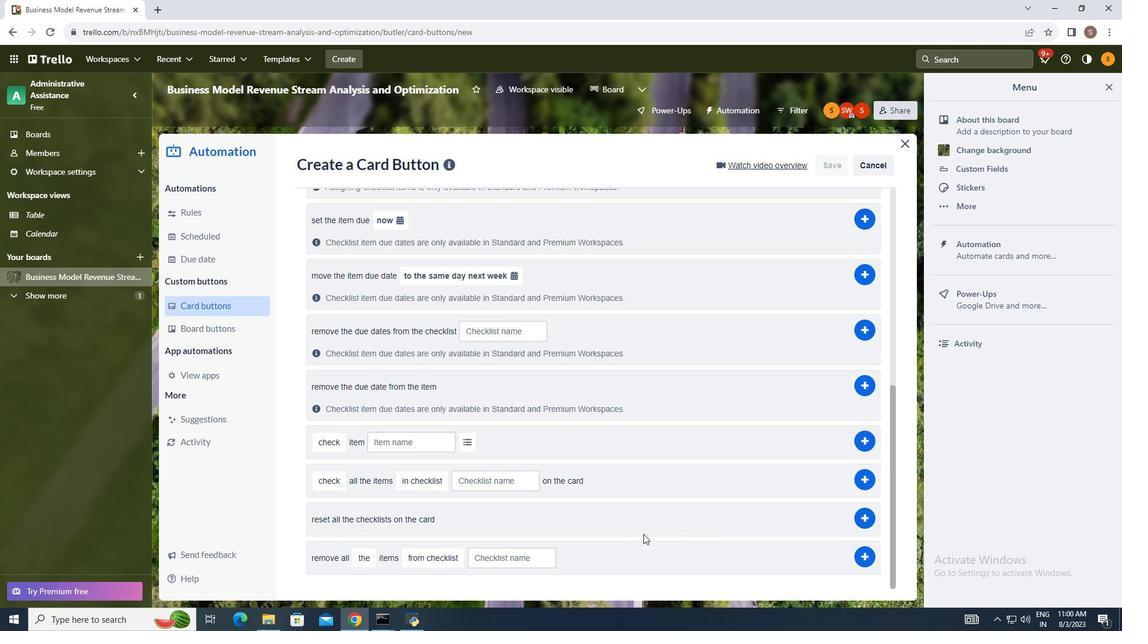 
Action: Mouse scrolled (634, 529) with delta (0, 0)
Screenshot: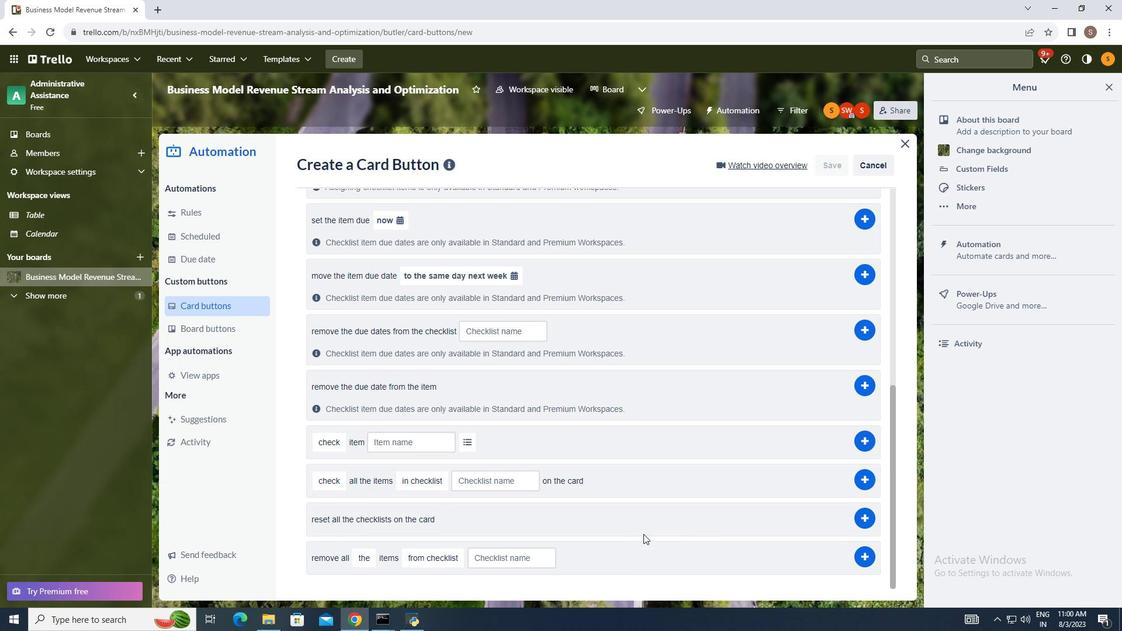 
Action: Mouse moved to (363, 554)
Screenshot: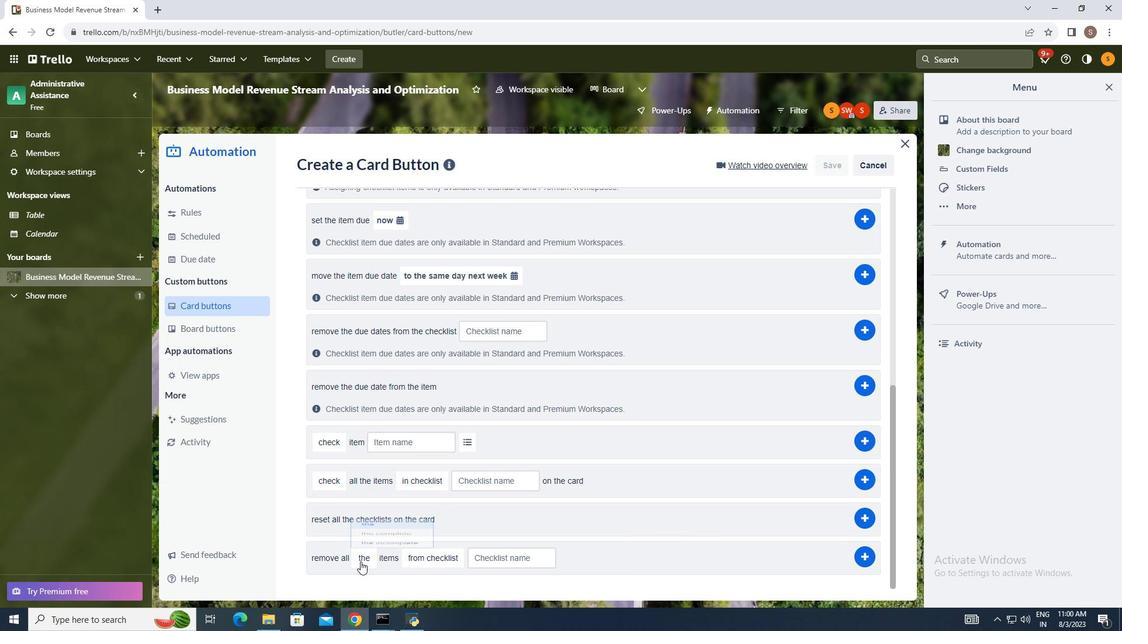 
Action: Mouse pressed left at (363, 554)
Screenshot: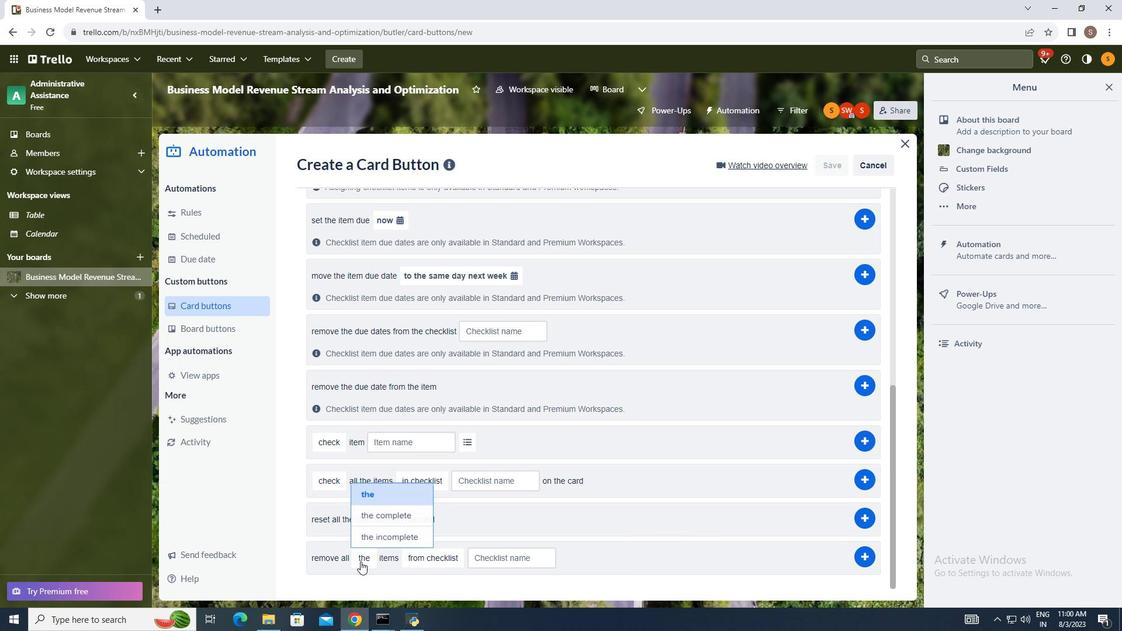 
Action: Mouse moved to (380, 506)
Screenshot: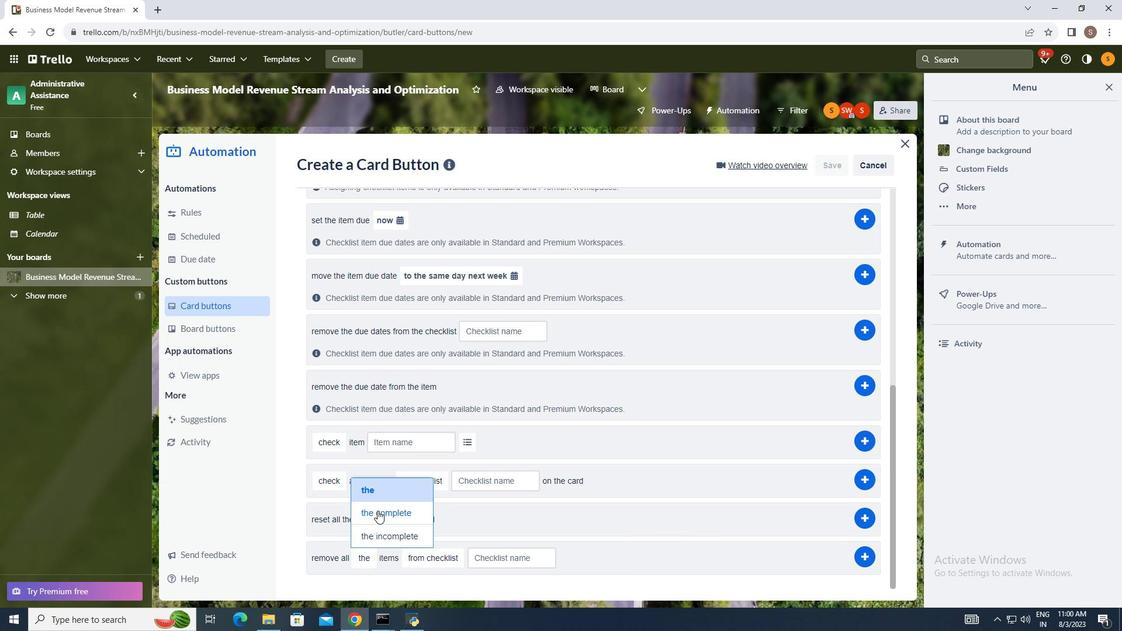 
Action: Mouse pressed left at (380, 506)
Screenshot: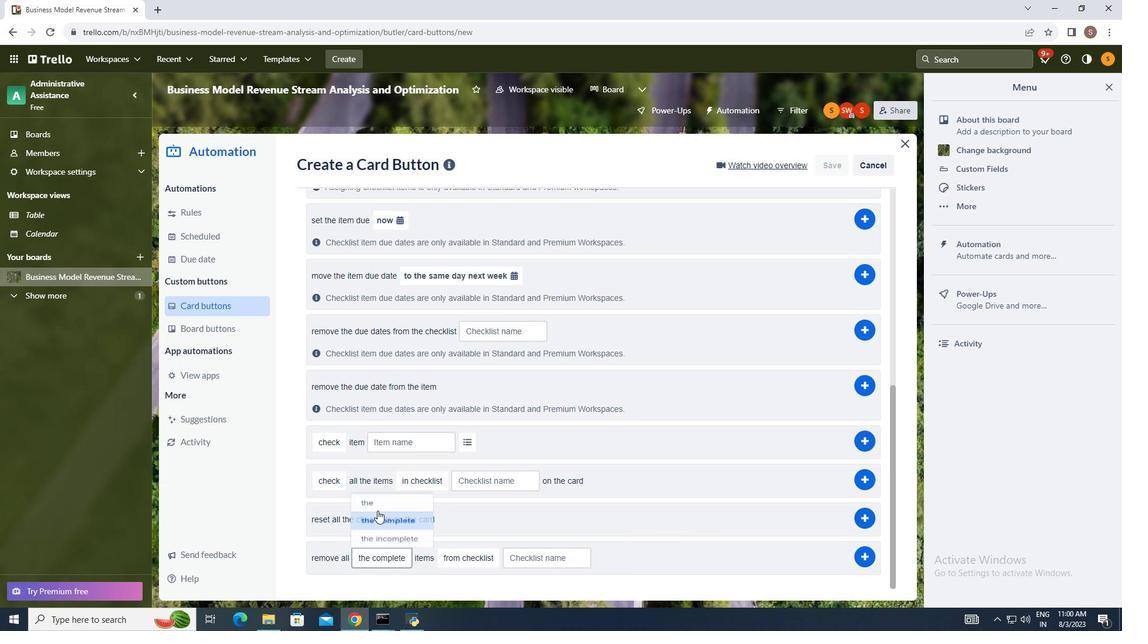 
Action: Mouse moved to (467, 550)
Screenshot: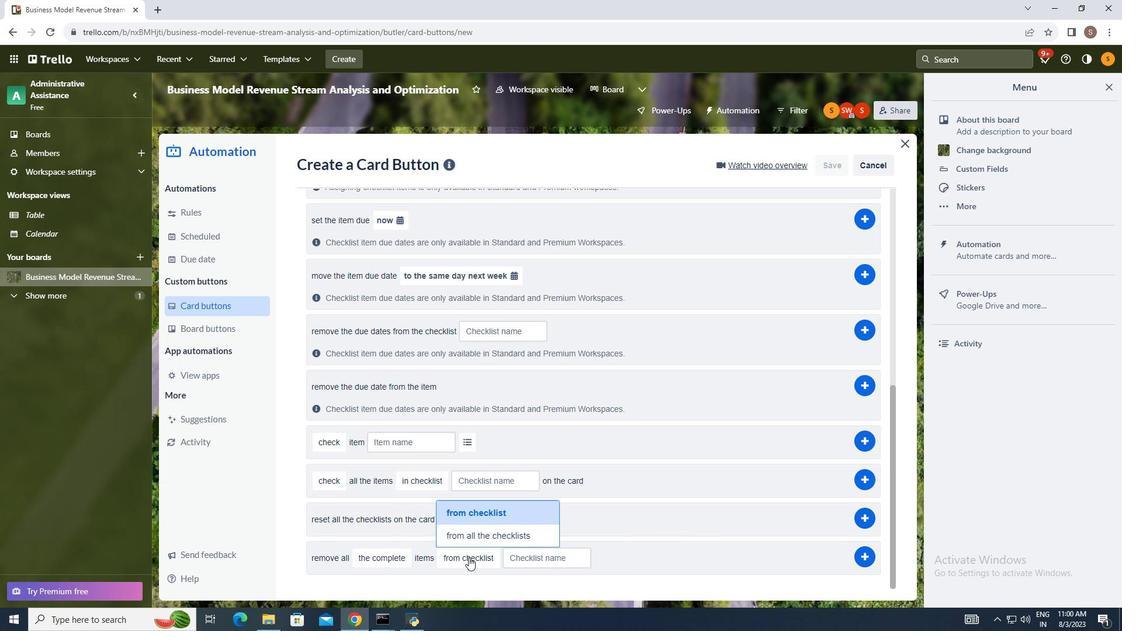 
Action: Mouse pressed left at (467, 550)
Screenshot: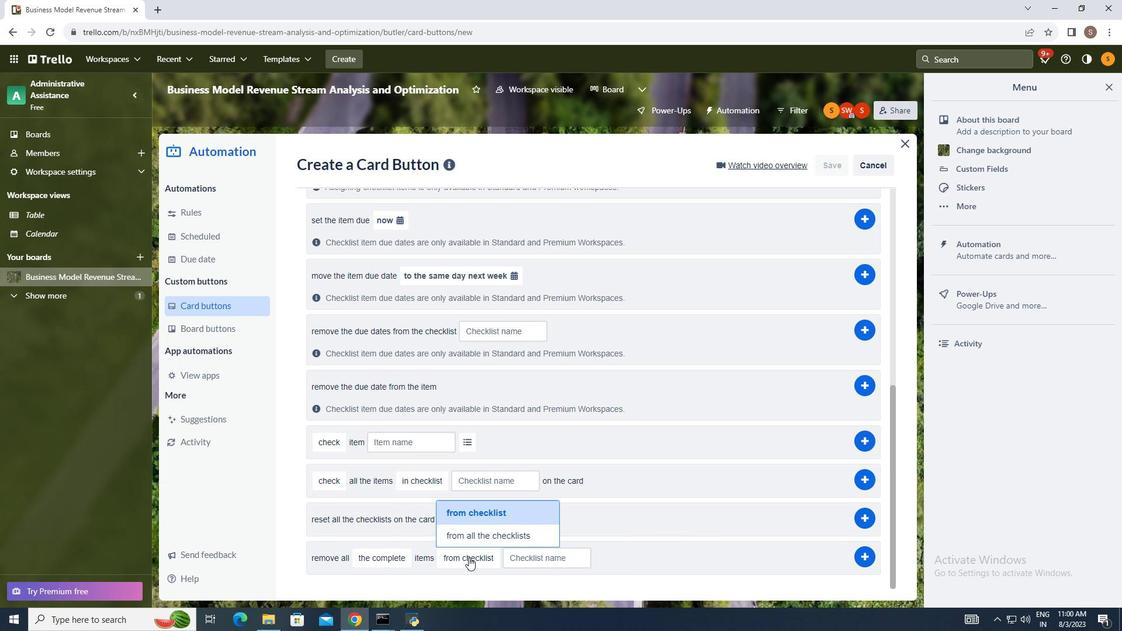 
Action: Mouse moved to (502, 505)
Screenshot: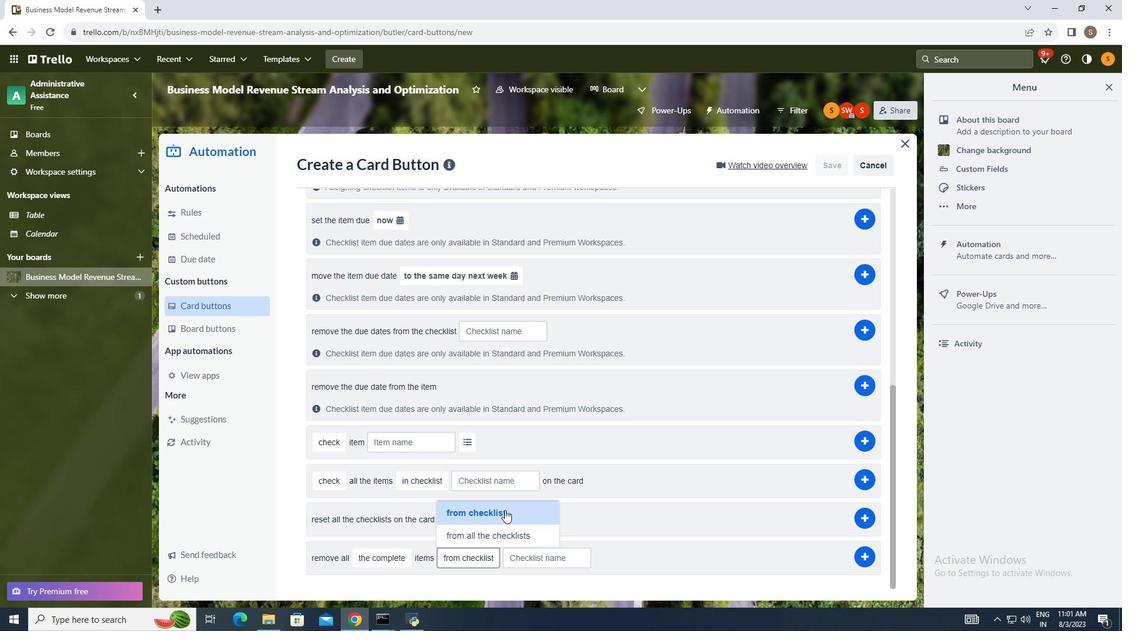 
Action: Mouse pressed left at (502, 505)
Screenshot: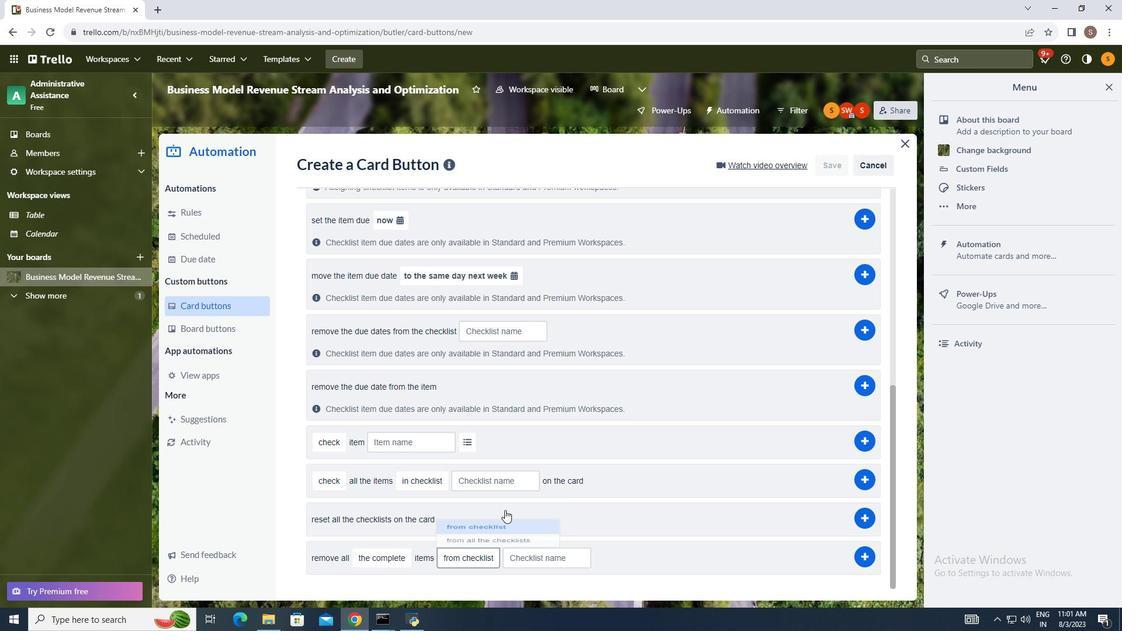 
Action: Mouse moved to (534, 546)
Screenshot: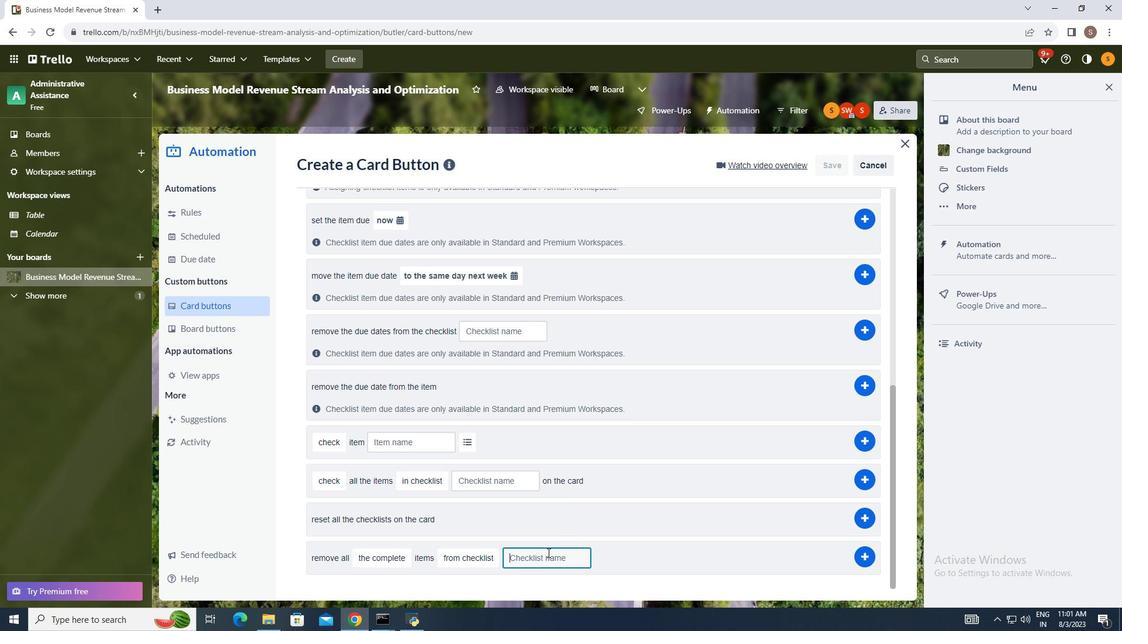 
Action: Mouse pressed left at (534, 546)
Screenshot: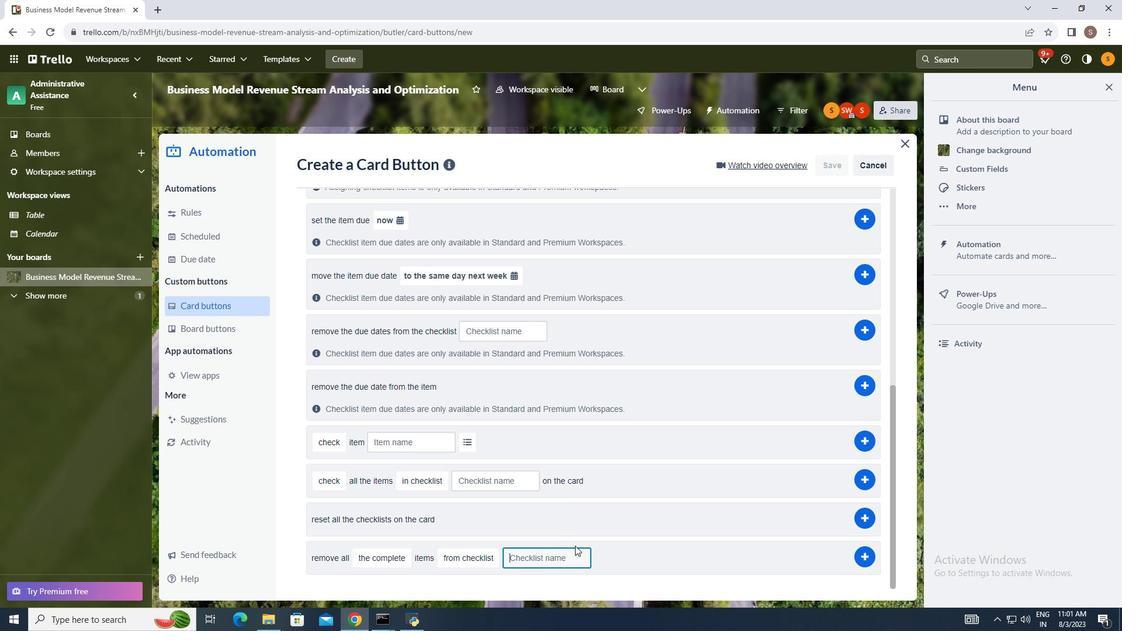
Action: Mouse moved to (610, 519)
Screenshot: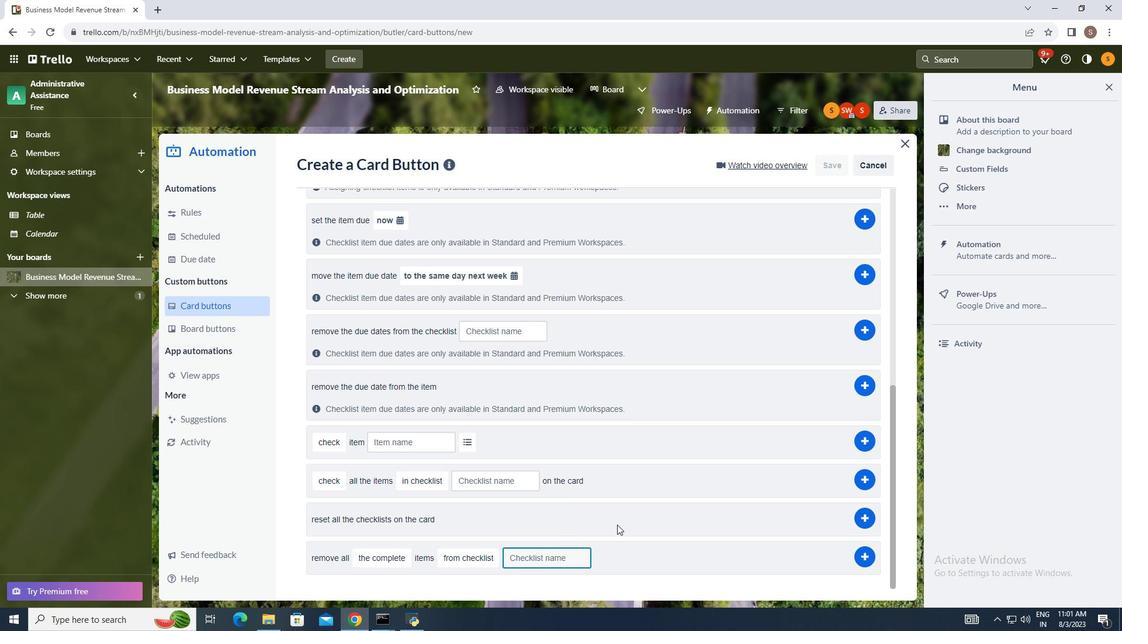 
Action: Key pressed backlog
Screenshot: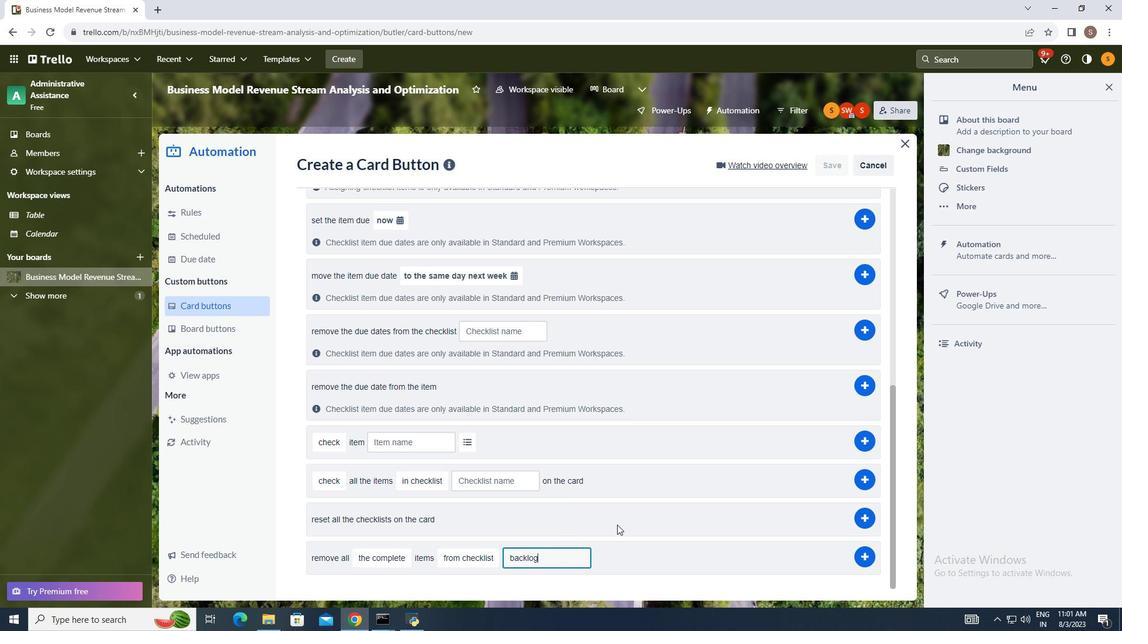
Action: Mouse moved to (847, 548)
Screenshot: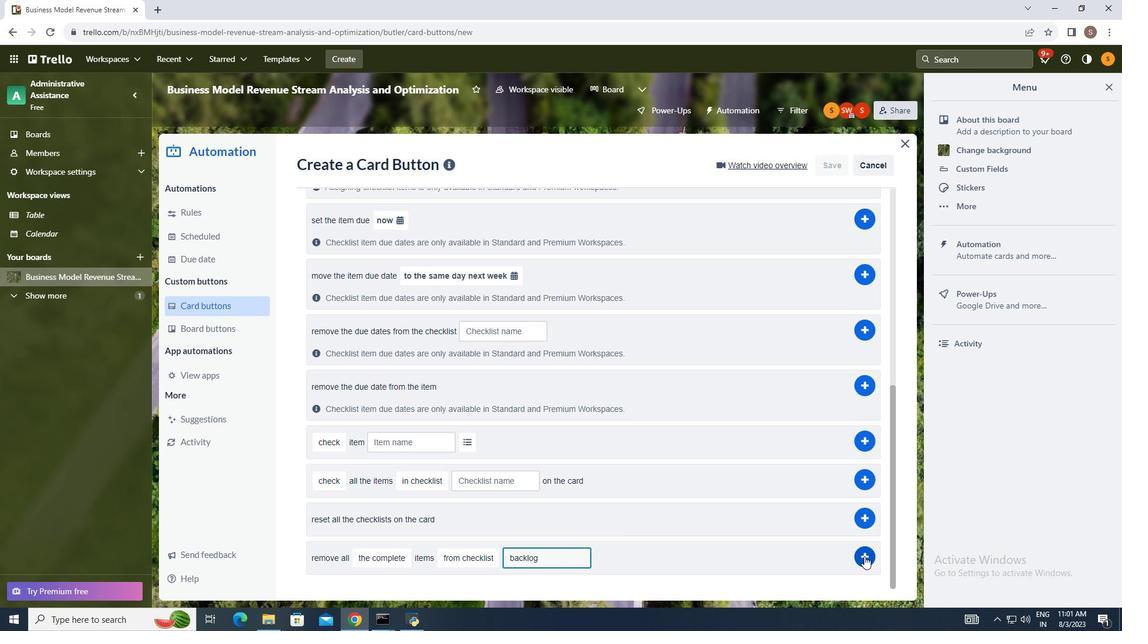 
Action: Mouse pressed left at (847, 548)
Screenshot: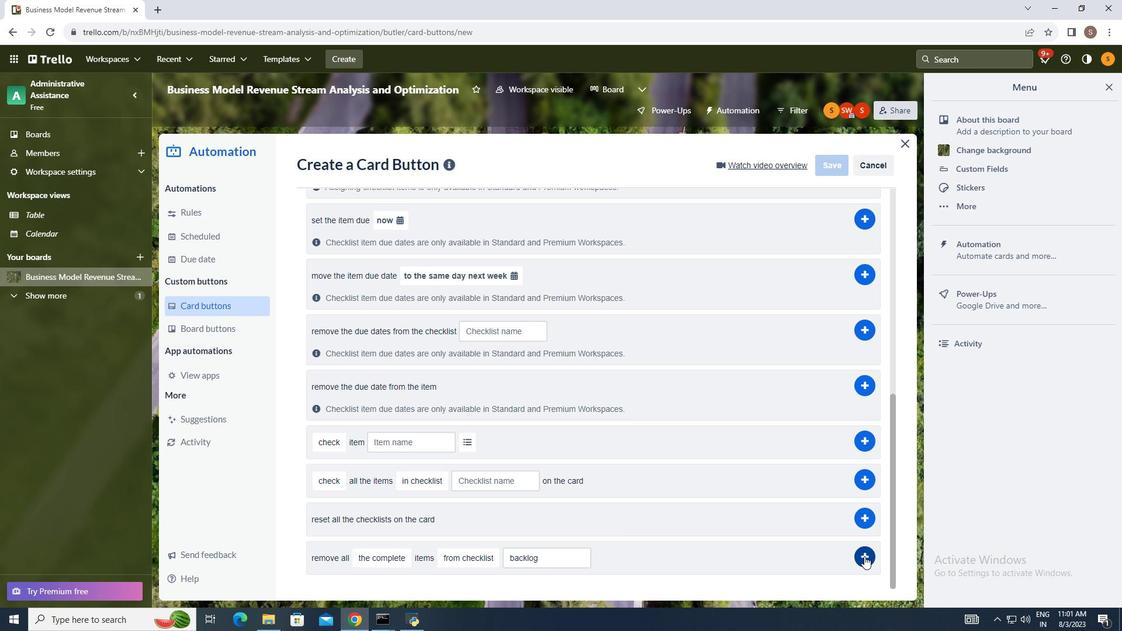 
Action: Mouse moved to (890, 532)
Screenshot: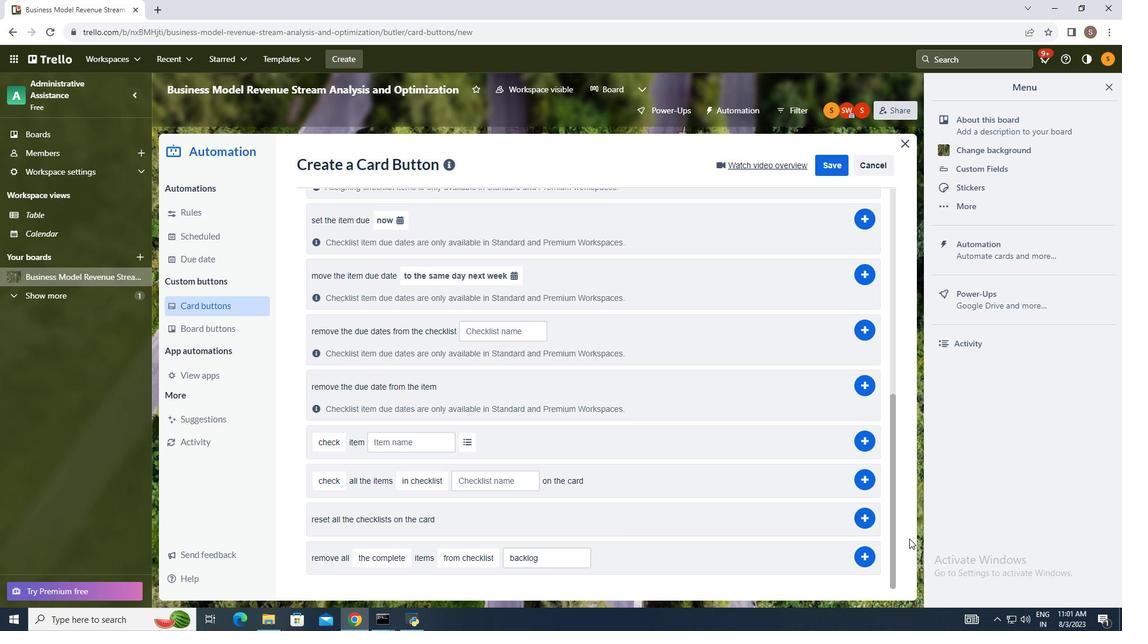 
